 Task: Open Card Card0000000172 in  Board0000000043 in Workspace WS0000000015 in Trello. Add Member Nikrathi889@gmail.com to Card Card0000000172 in  Board0000000043 in Workspace WS0000000015 in Trello. Add Red Label titled Label0000000172 to Card Card0000000172 in  Board0000000043 in Workspace WS0000000015 in Trello. Add Checklist CL0000000172 to Card Card0000000172 in  Board0000000043 in Workspace WS0000000015 in Trello. Add Dates with Start Date as Jul 01 2023 and Due Date as Jul 31 2023 to Card Card0000000172 in  Board0000000043 in Workspace WS0000000015 in Trello
Action: Mouse moved to (464, 378)
Screenshot: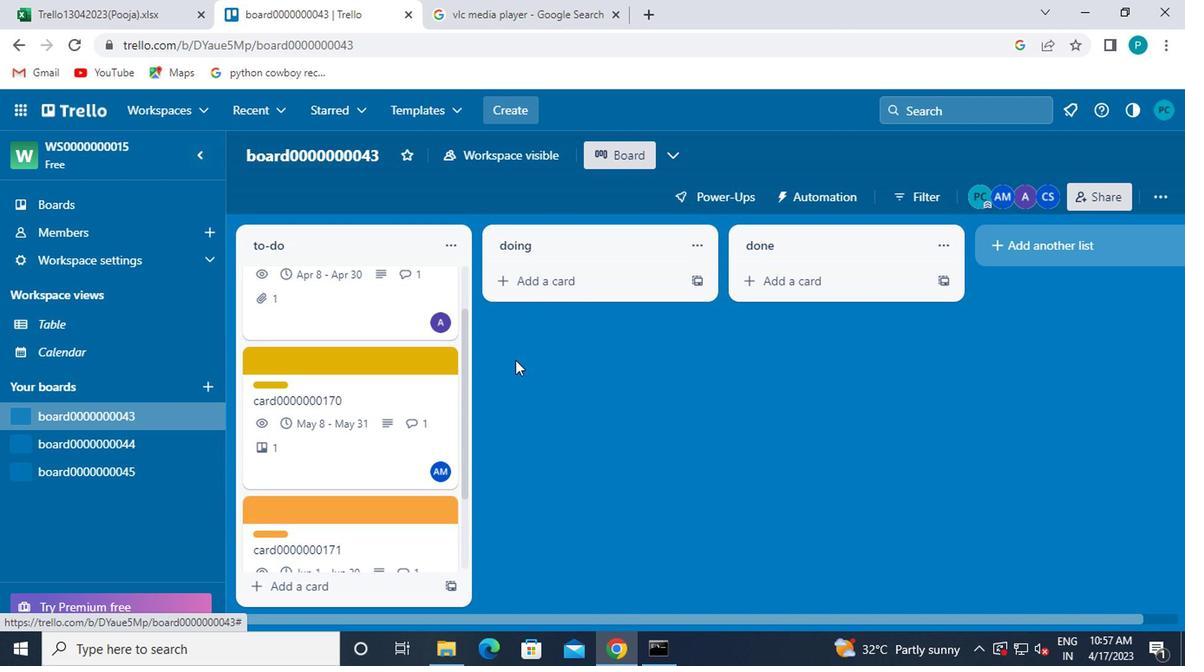 
Action: Mouse scrolled (464, 377) with delta (0, 0)
Screenshot: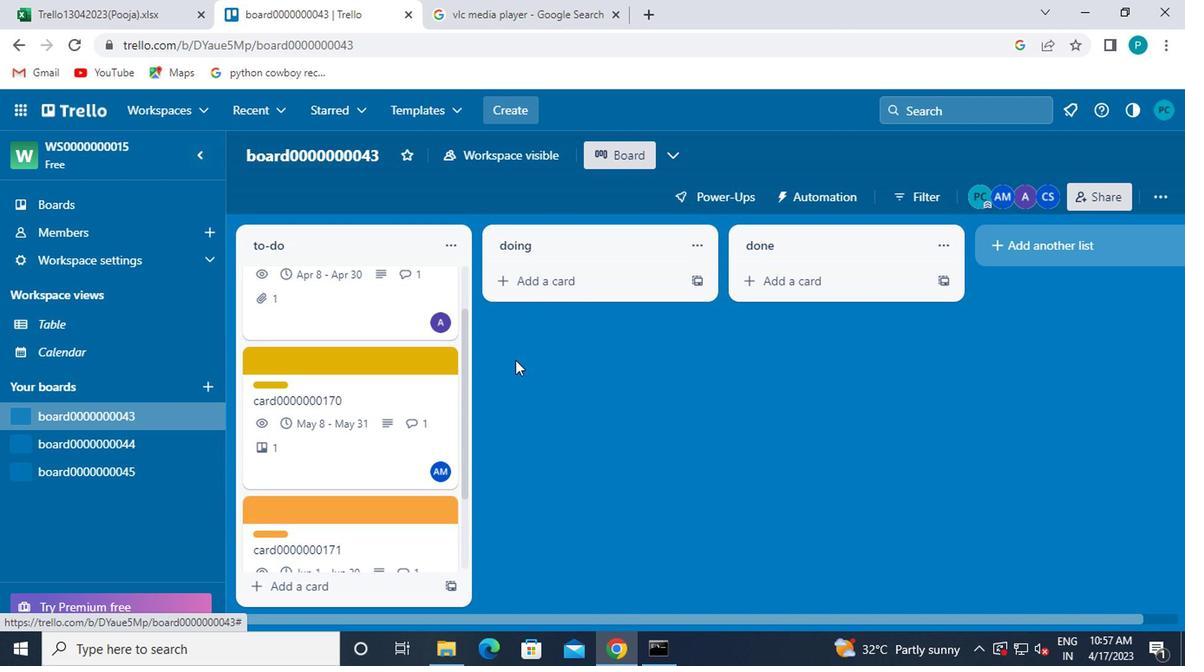 
Action: Mouse moved to (459, 378)
Screenshot: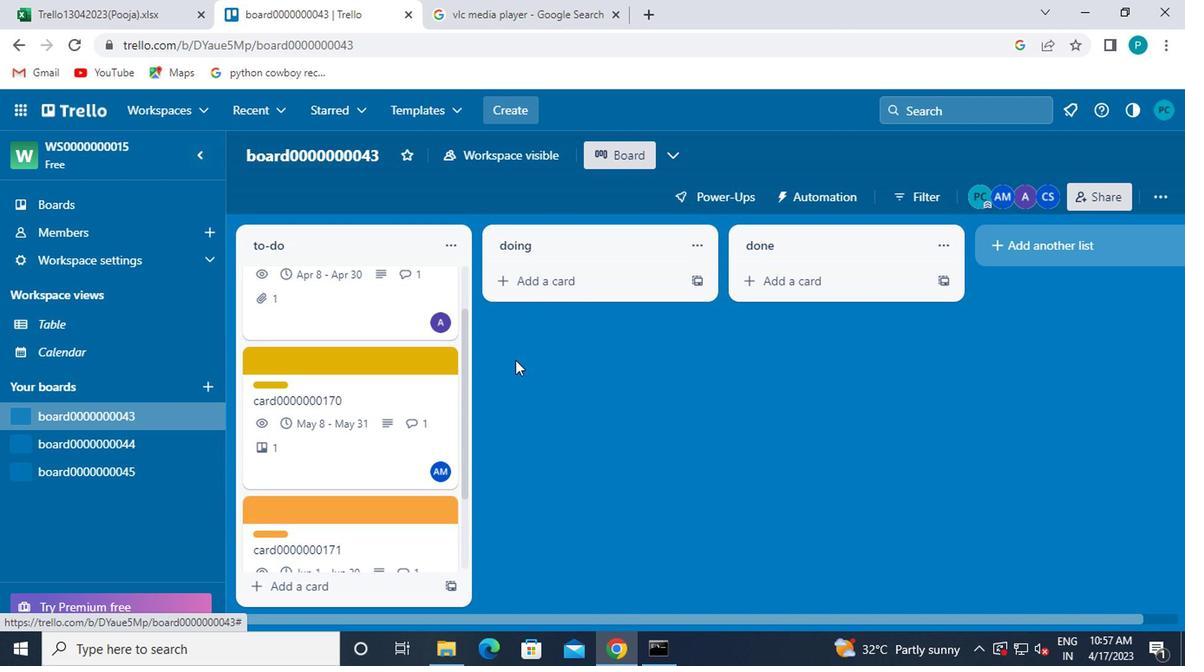 
Action: Mouse scrolled (459, 377) with delta (0, 0)
Screenshot: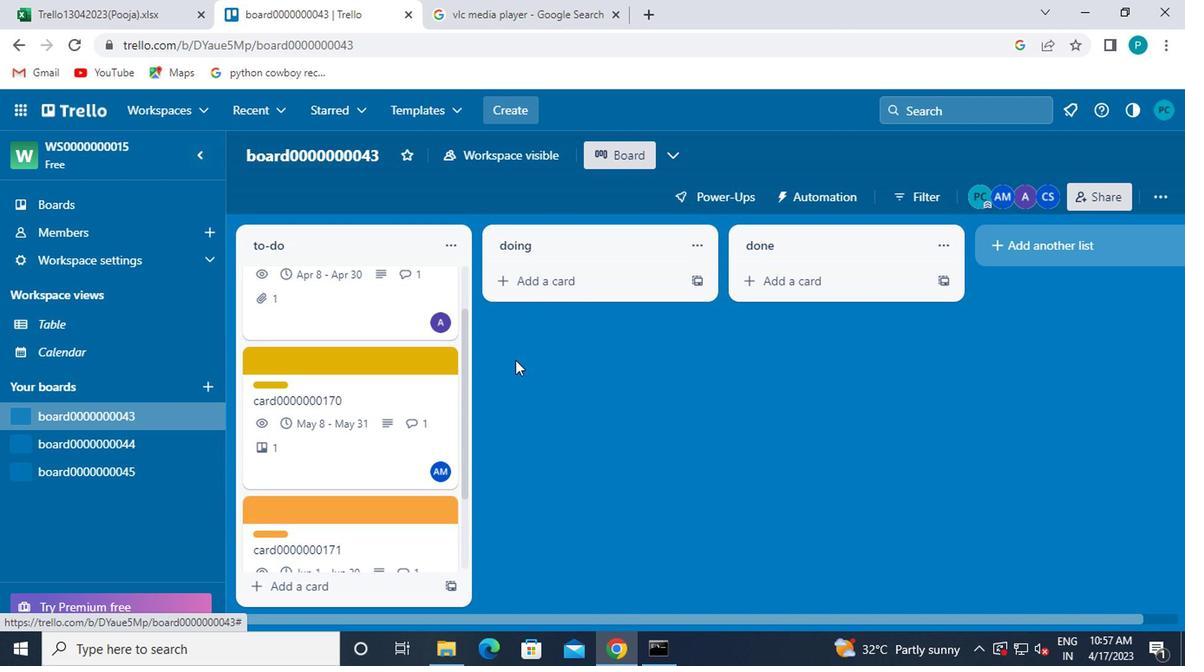 
Action: Mouse moved to (455, 380)
Screenshot: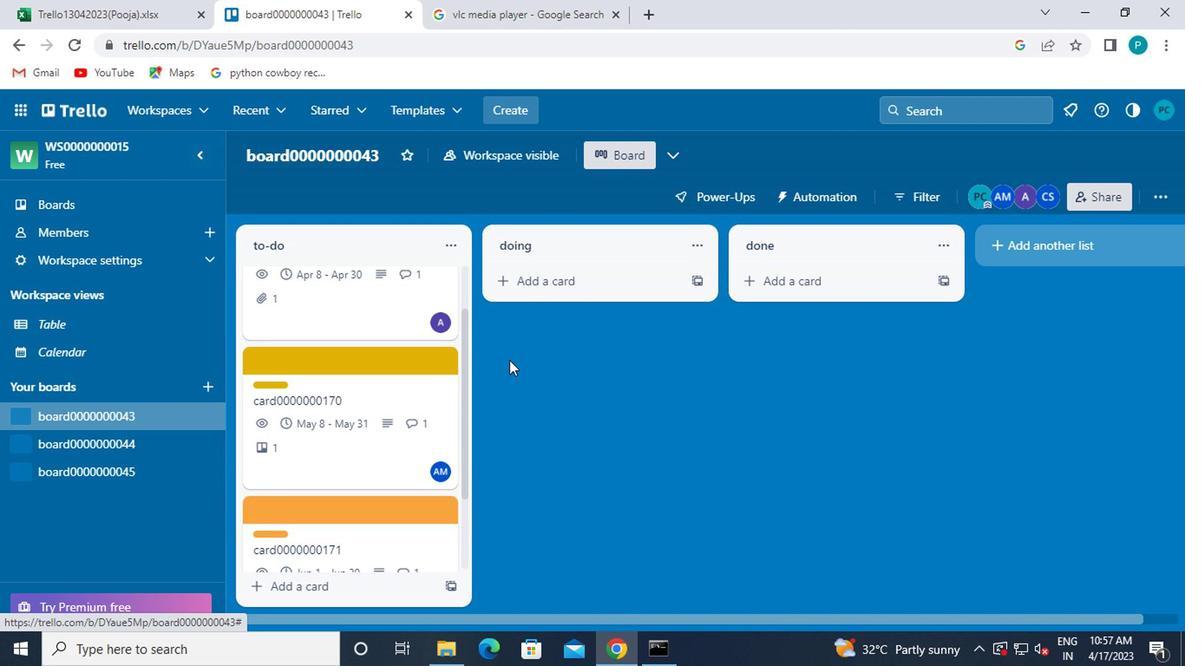 
Action: Mouse scrolled (455, 379) with delta (0, 0)
Screenshot: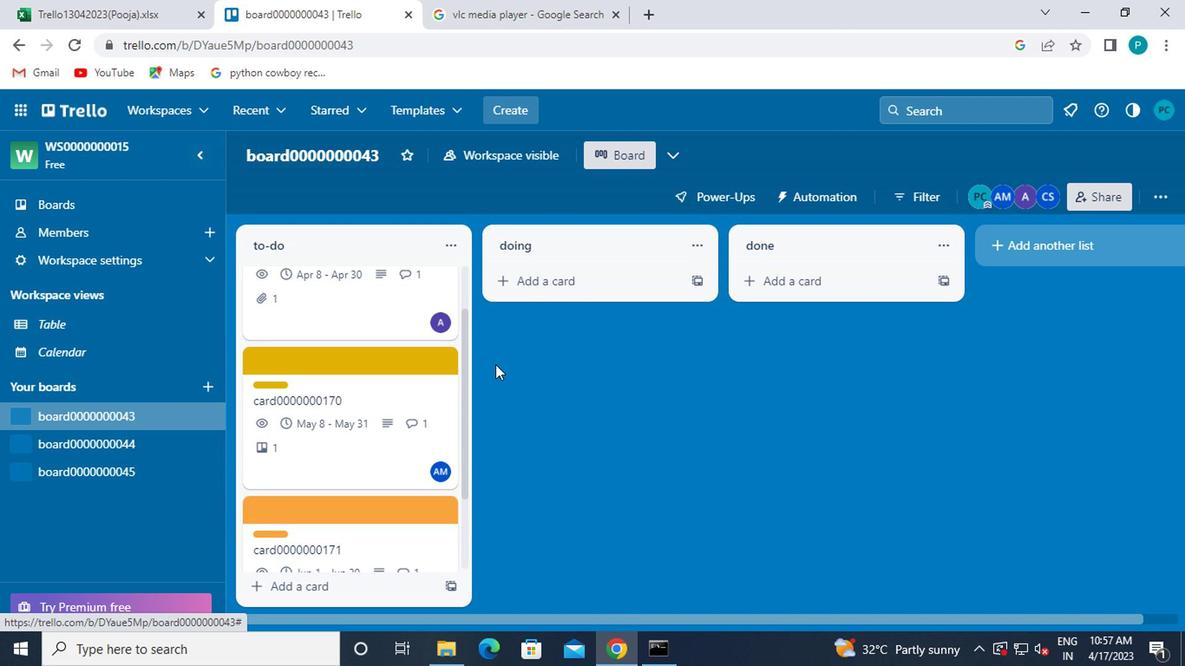 
Action: Mouse moved to (437, 404)
Screenshot: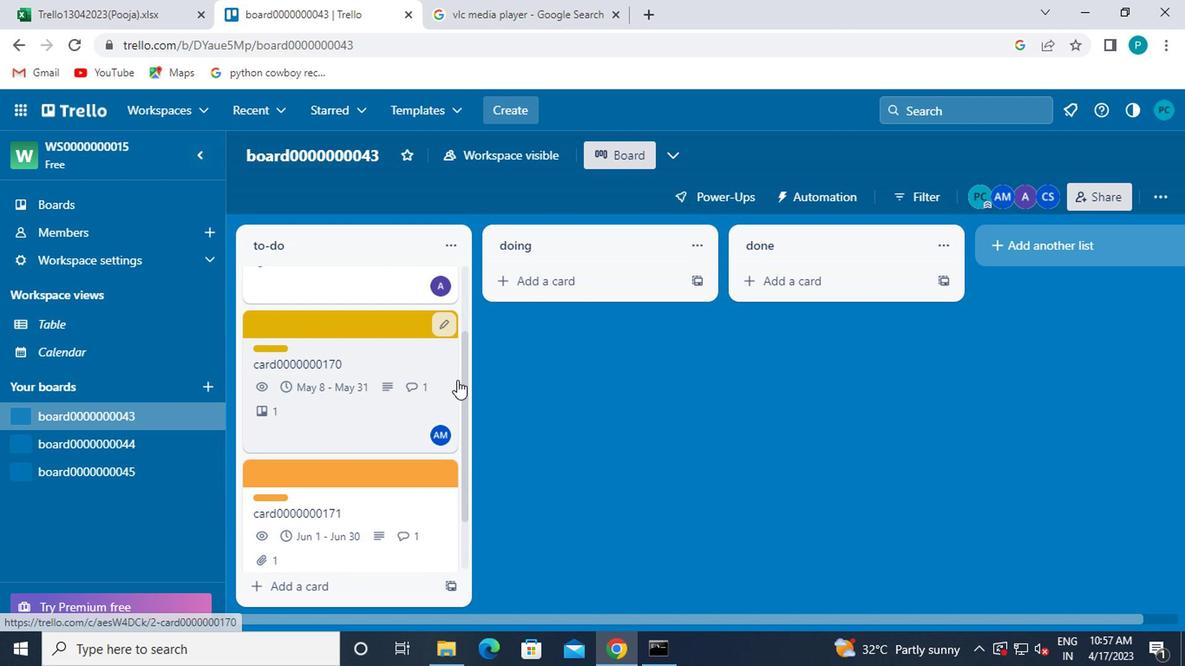 
Action: Mouse scrolled (437, 404) with delta (0, 0)
Screenshot: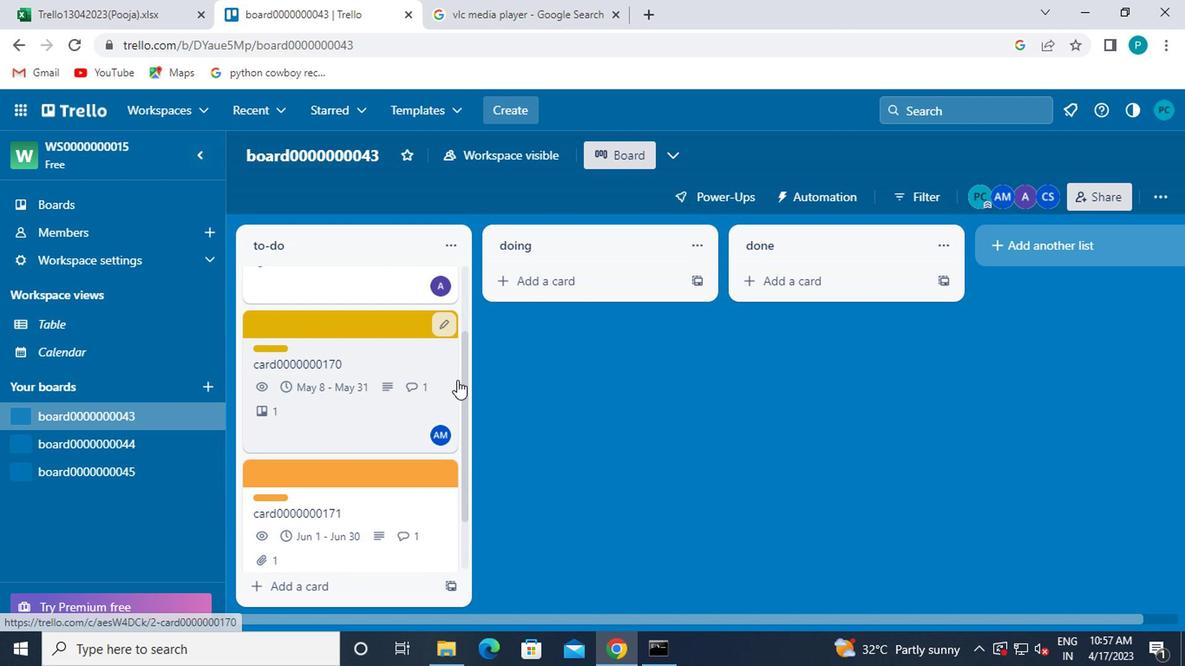 
Action: Mouse moved to (437, 405)
Screenshot: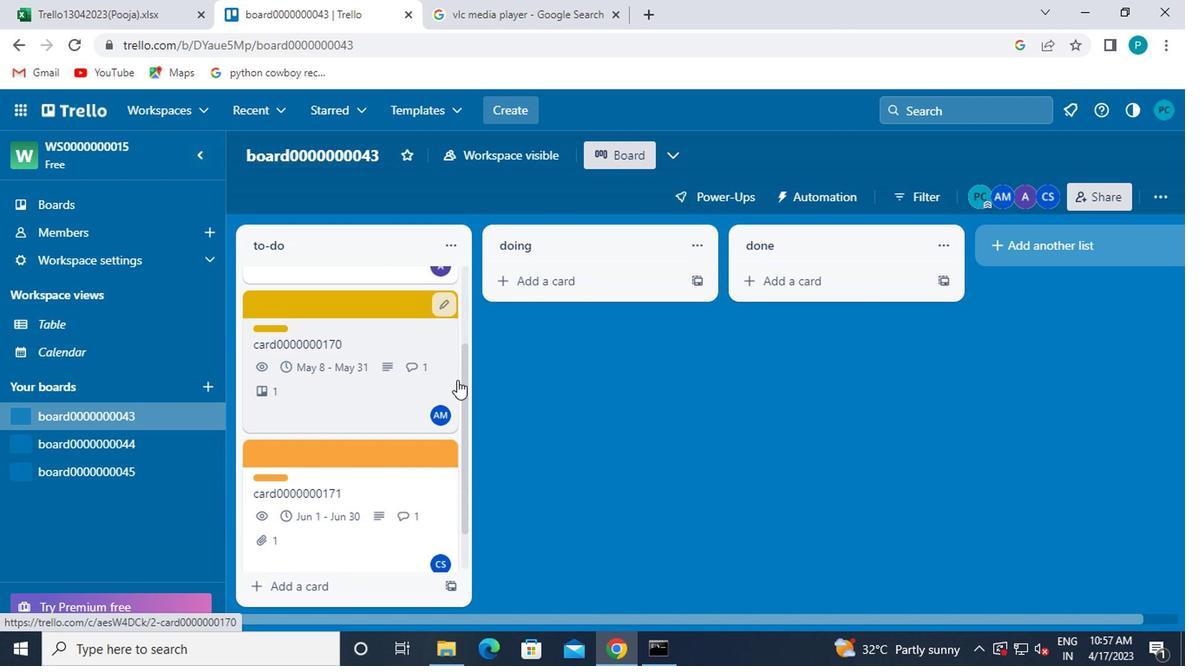 
Action: Mouse scrolled (437, 404) with delta (0, 0)
Screenshot: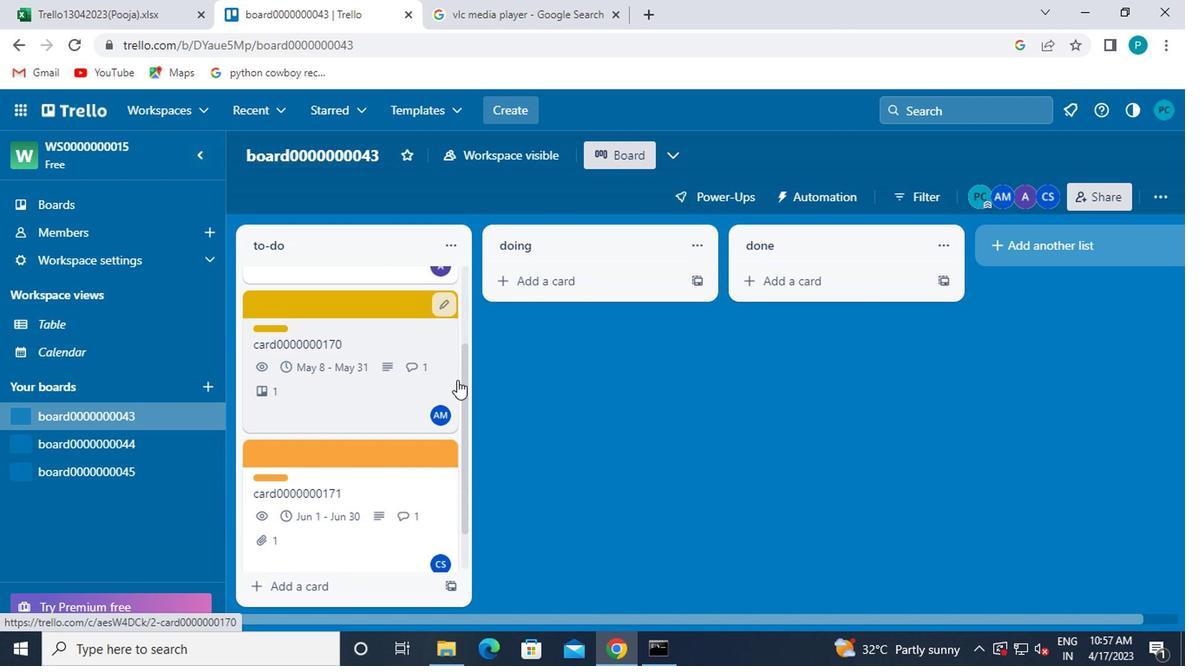 
Action: Mouse moved to (436, 405)
Screenshot: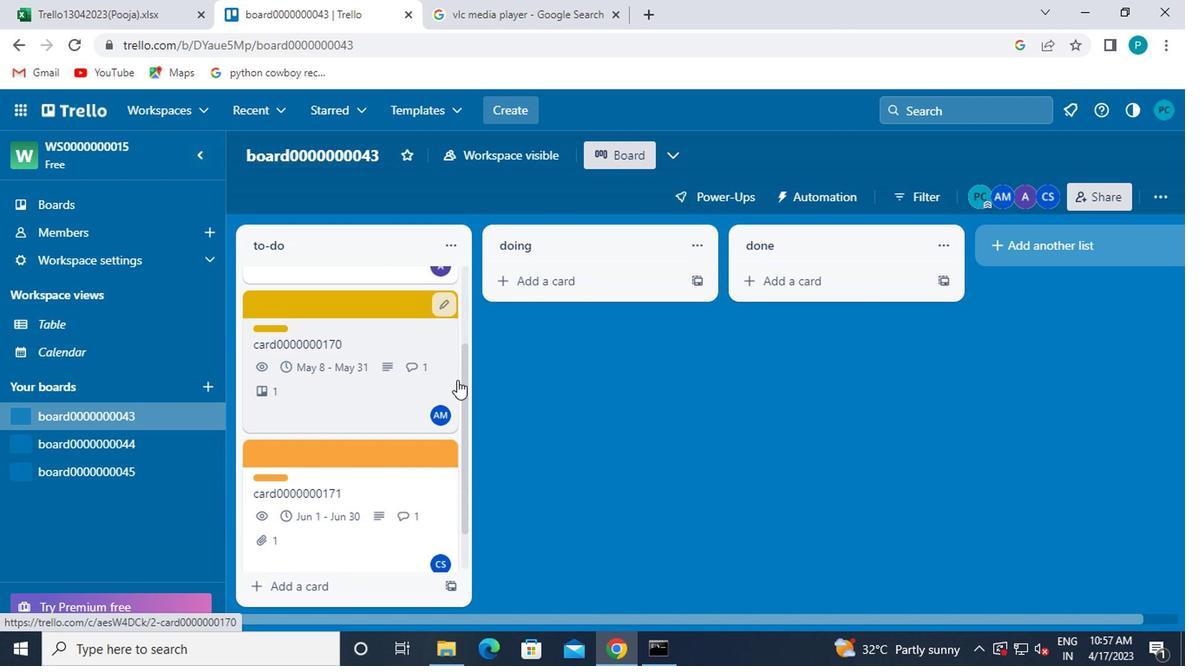 
Action: Mouse scrolled (436, 404) with delta (0, 0)
Screenshot: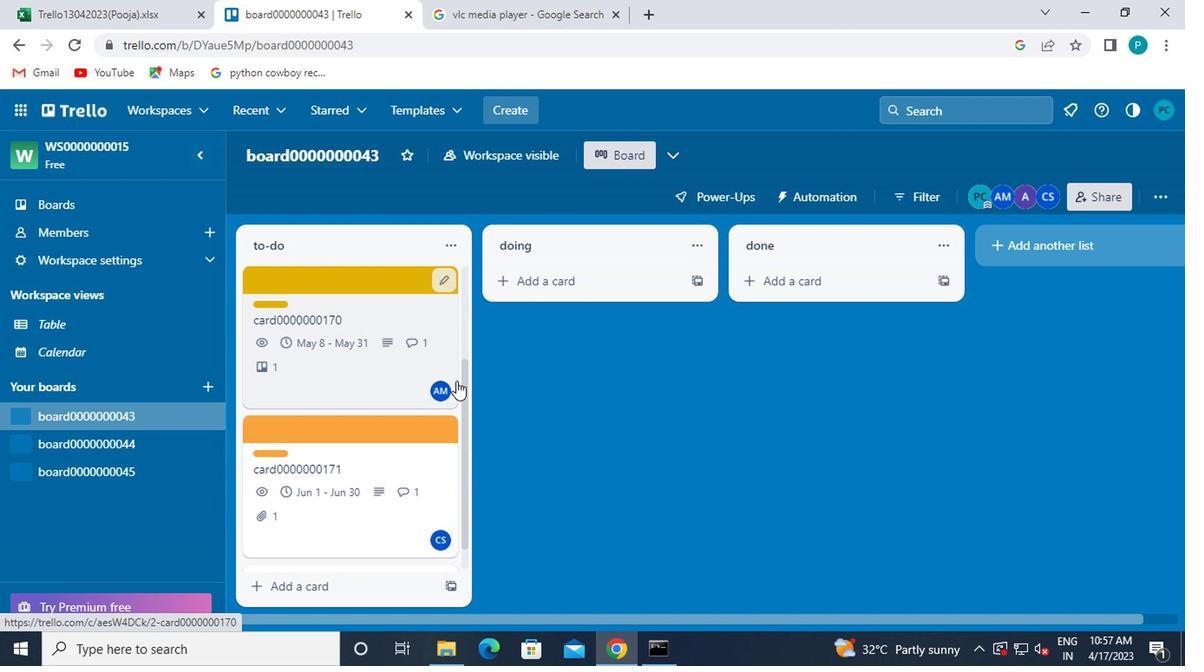 
Action: Mouse moved to (391, 461)
Screenshot: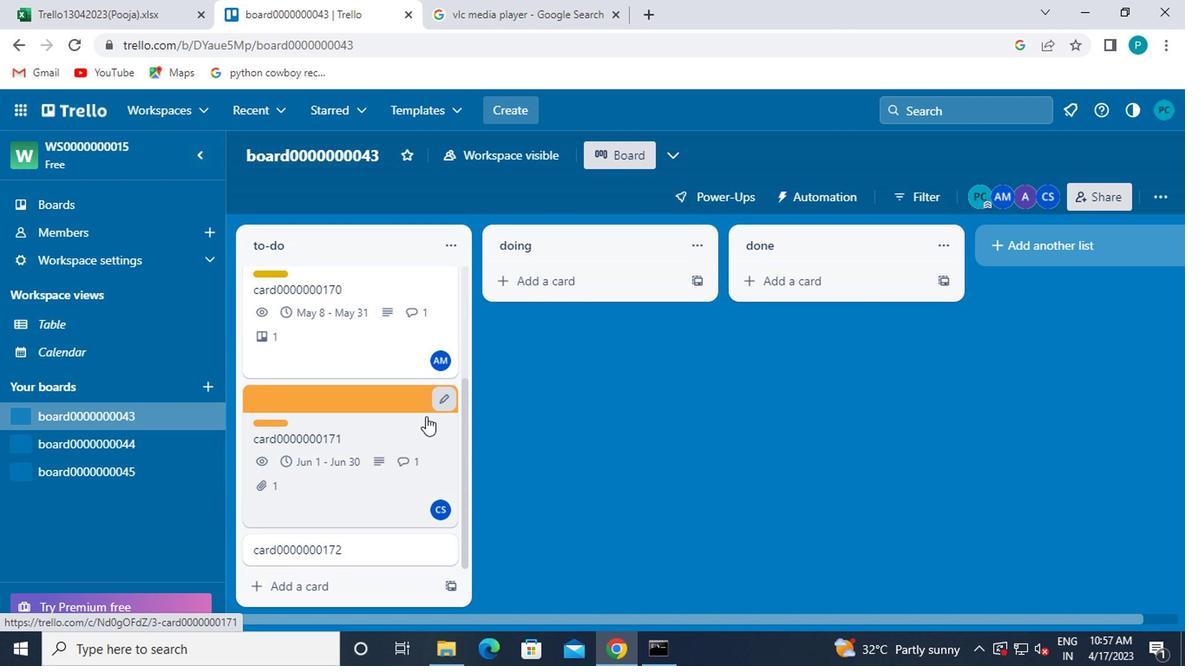 
Action: Mouse scrolled (391, 459) with delta (0, -1)
Screenshot: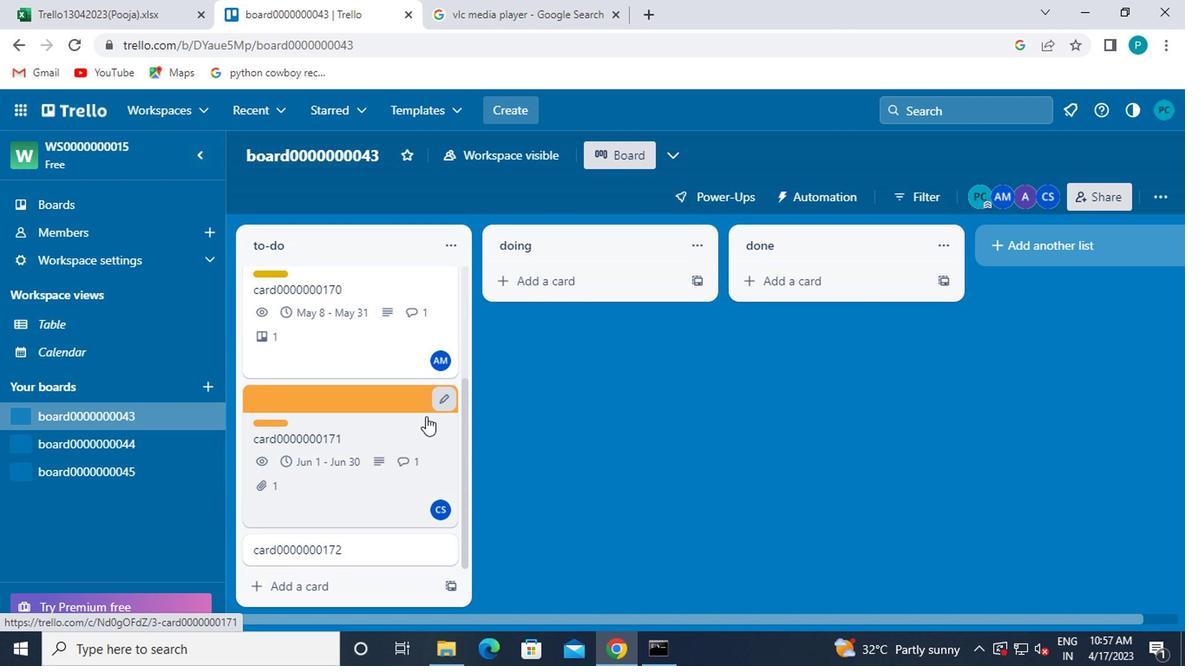 
Action: Mouse moved to (388, 463)
Screenshot: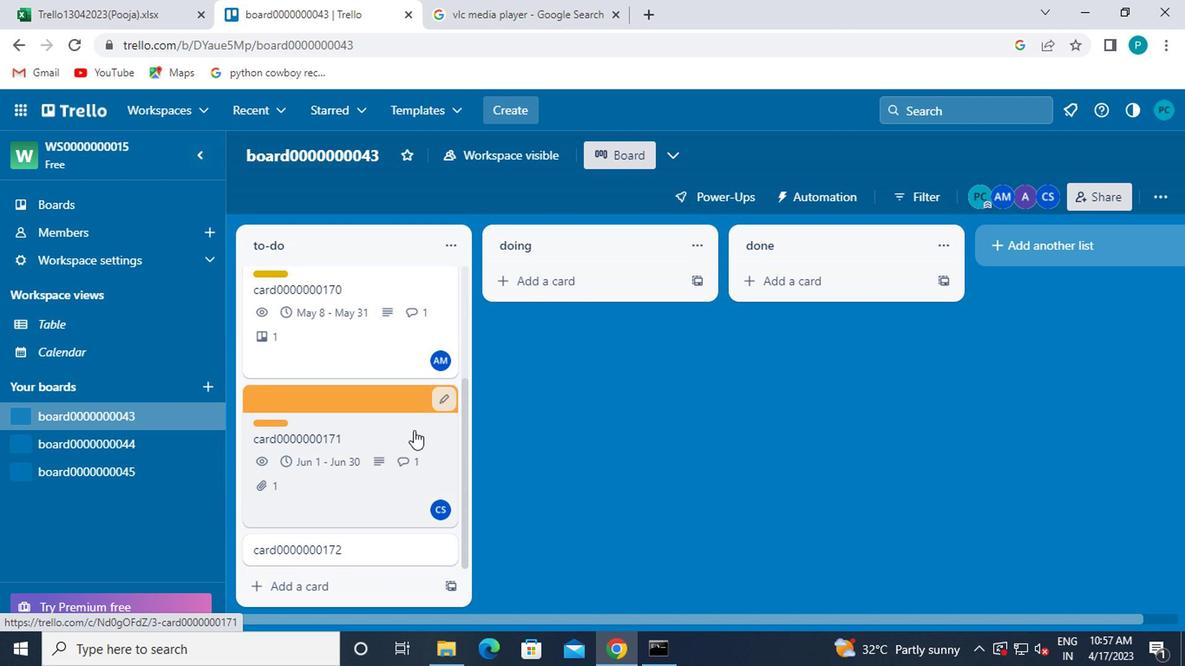
Action: Mouse scrolled (388, 462) with delta (0, -1)
Screenshot: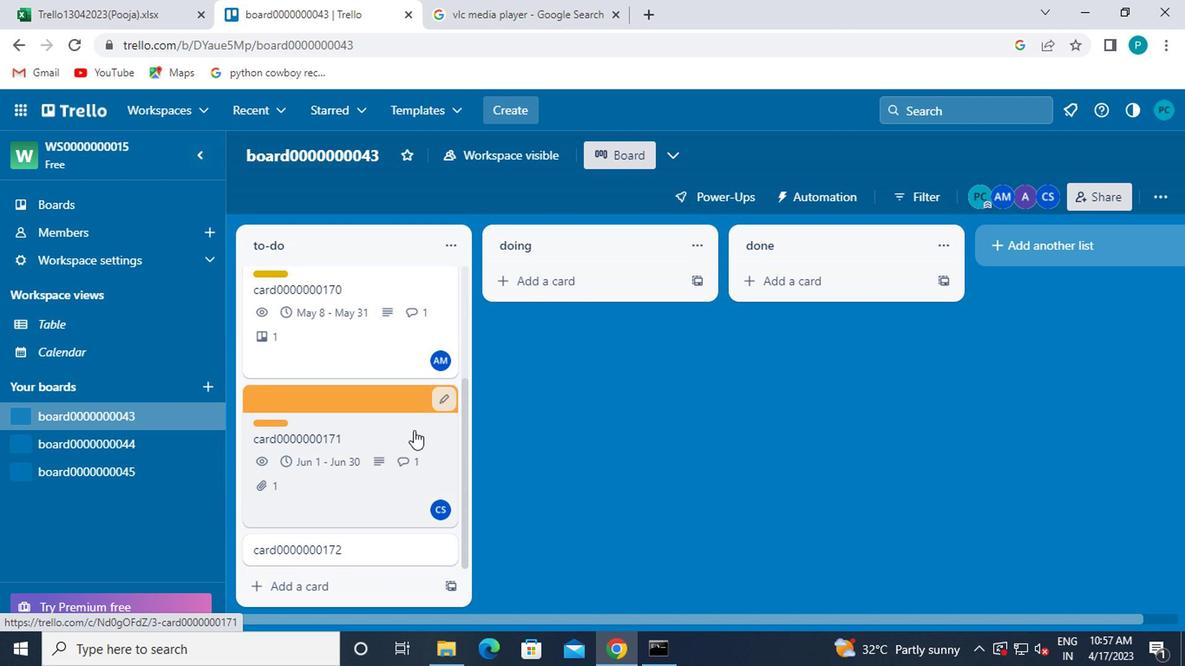 
Action: Mouse moved to (385, 465)
Screenshot: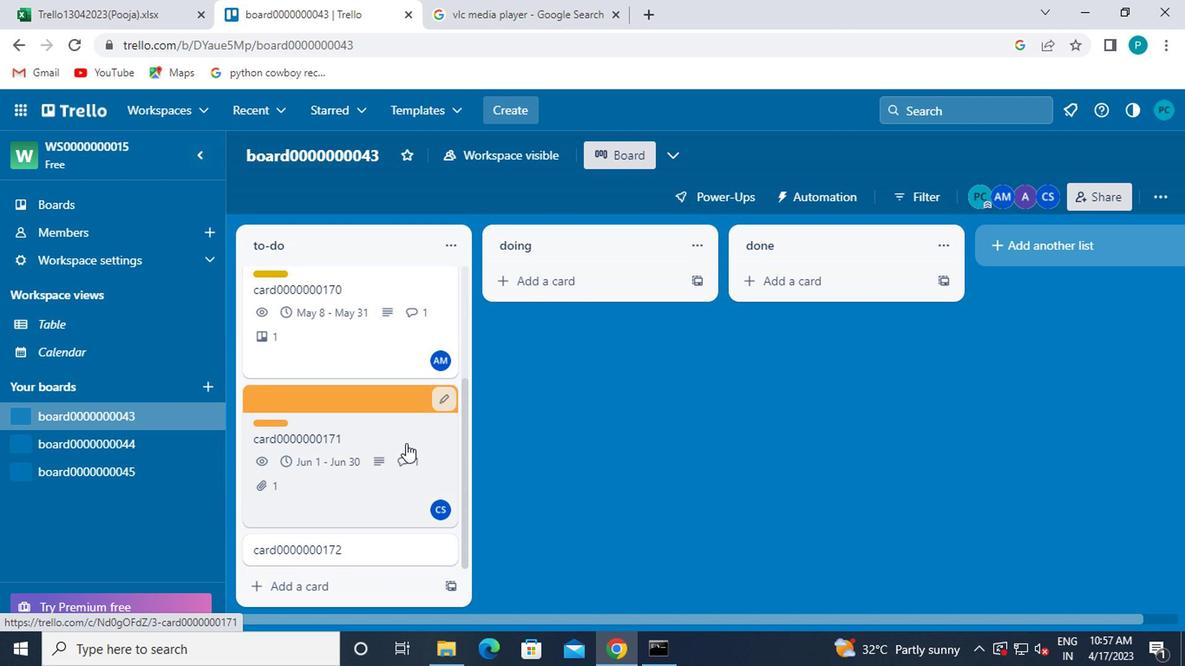 
Action: Mouse scrolled (385, 464) with delta (0, -1)
Screenshot: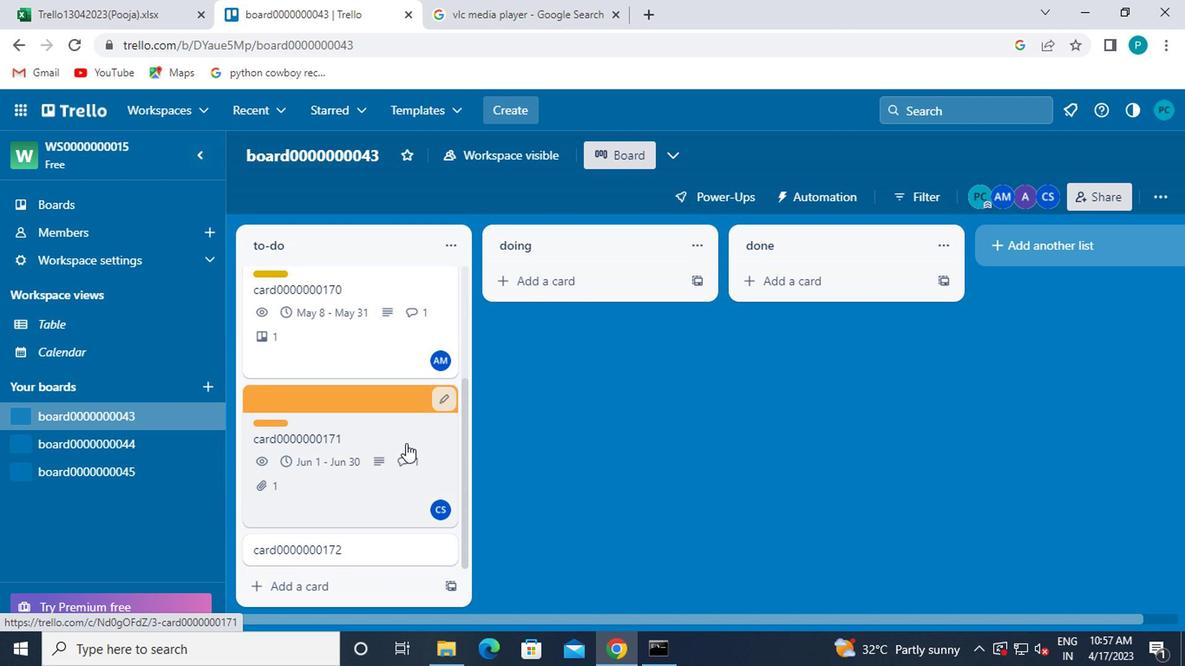 
Action: Mouse moved to (370, 489)
Screenshot: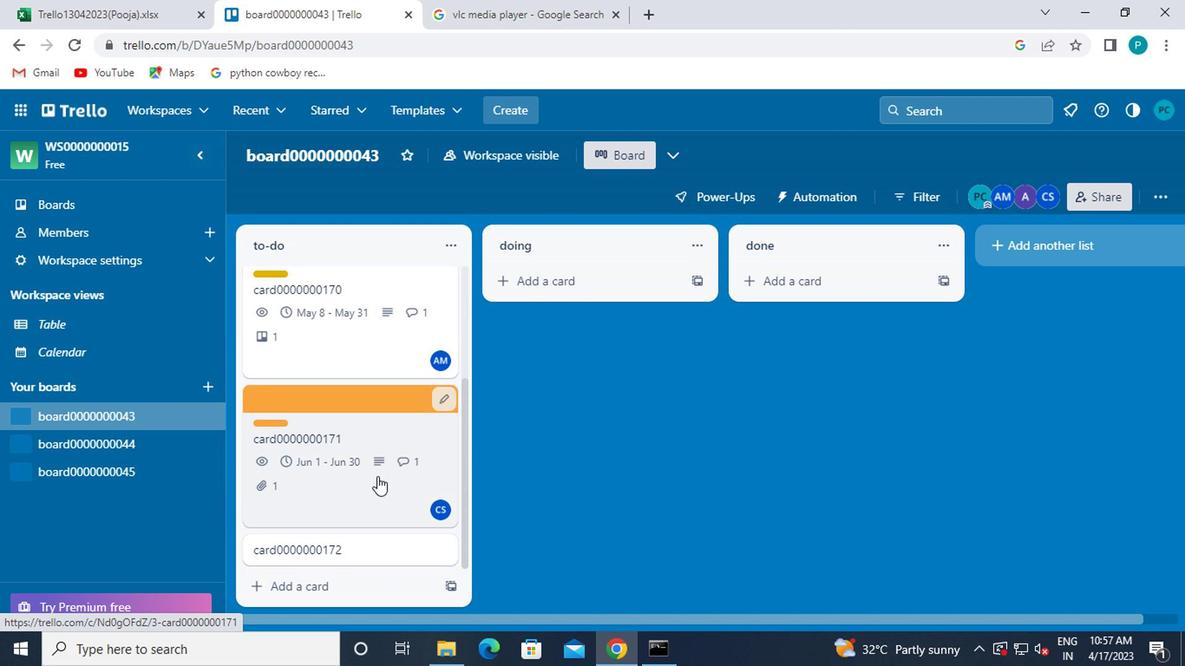
Action: Mouse scrolled (370, 488) with delta (0, 0)
Screenshot: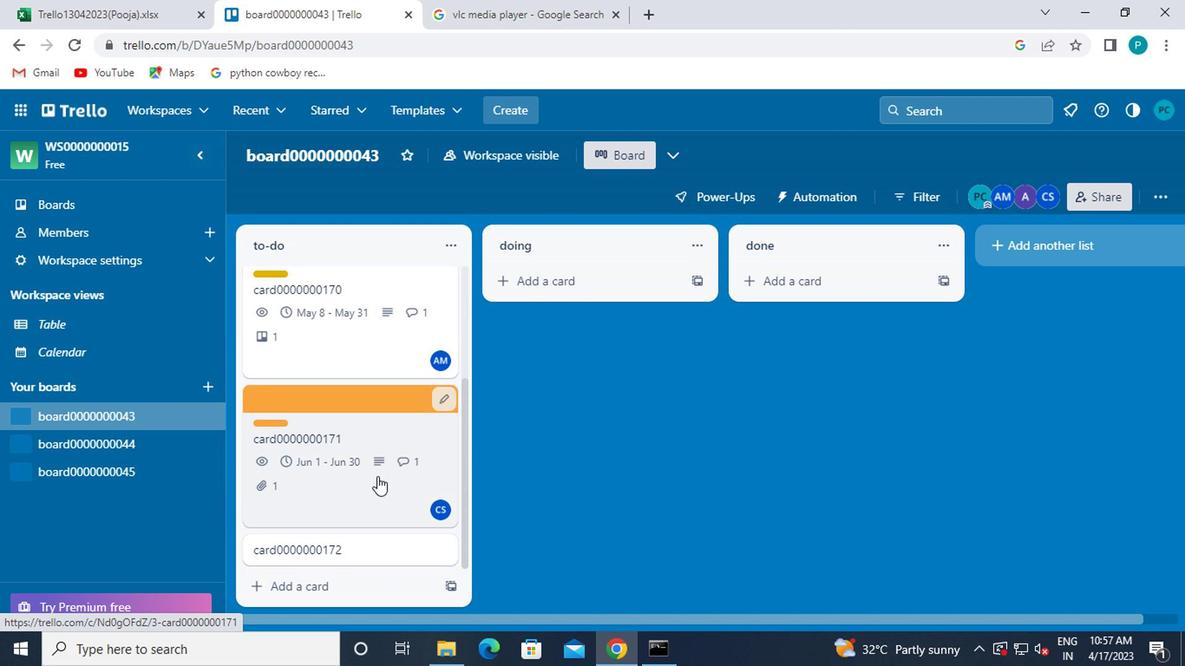 
Action: Mouse moved to (369, 491)
Screenshot: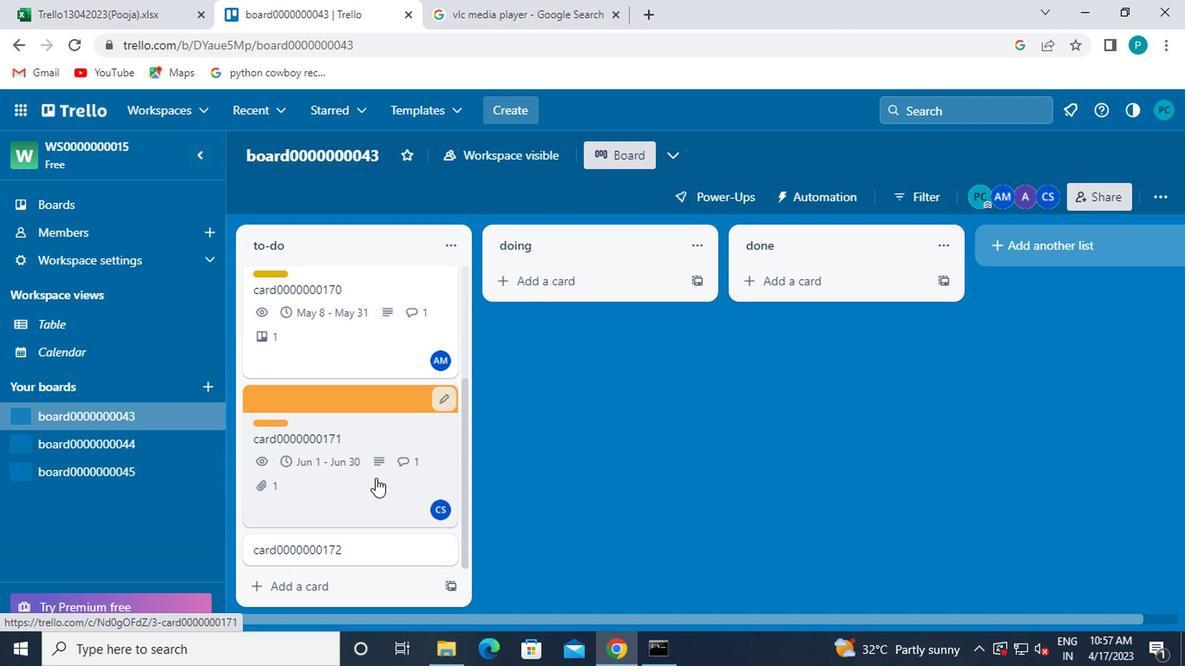 
Action: Mouse scrolled (369, 490) with delta (0, 0)
Screenshot: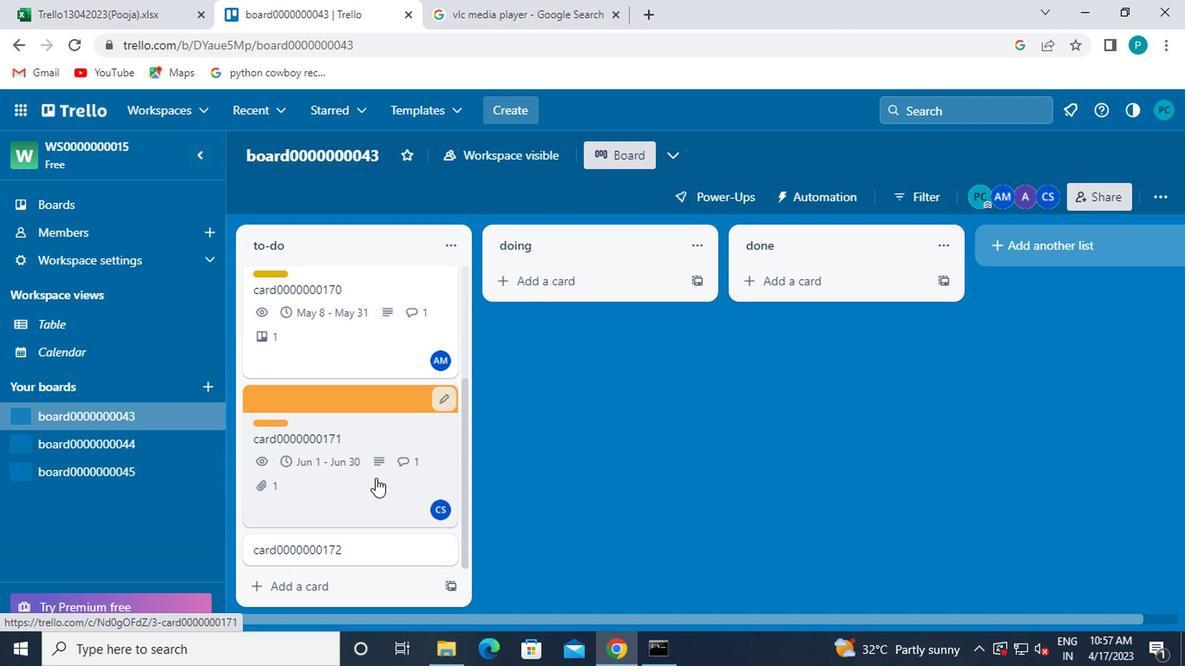 
Action: Mouse moved to (364, 545)
Screenshot: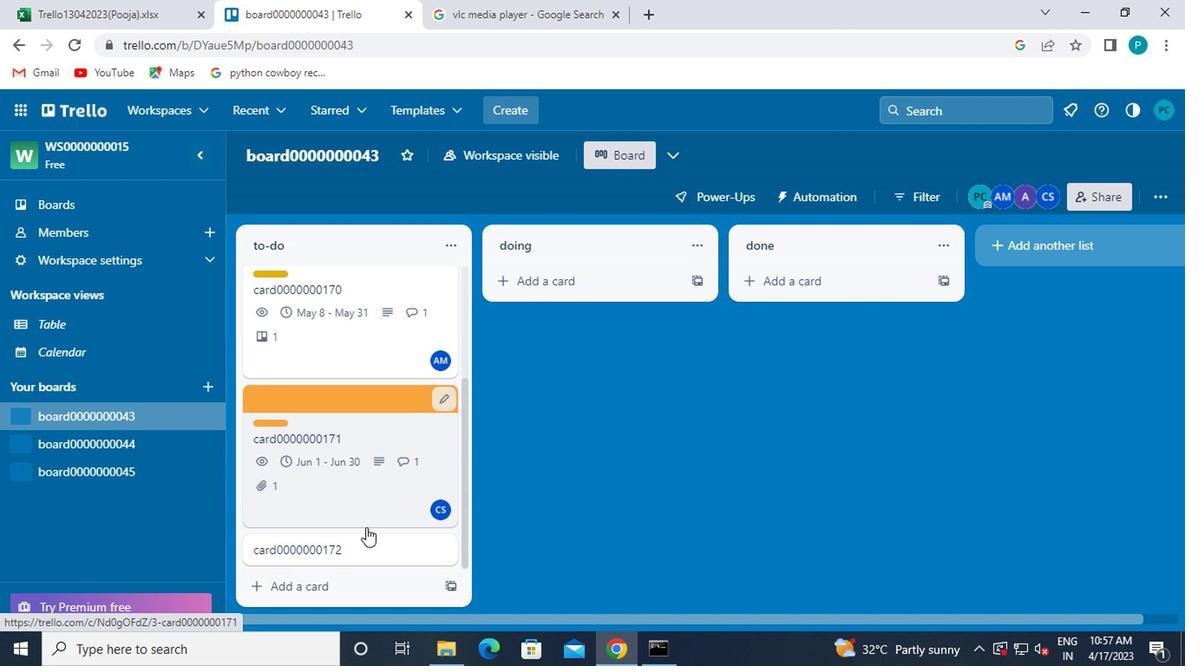 
Action: Mouse pressed left at (364, 545)
Screenshot: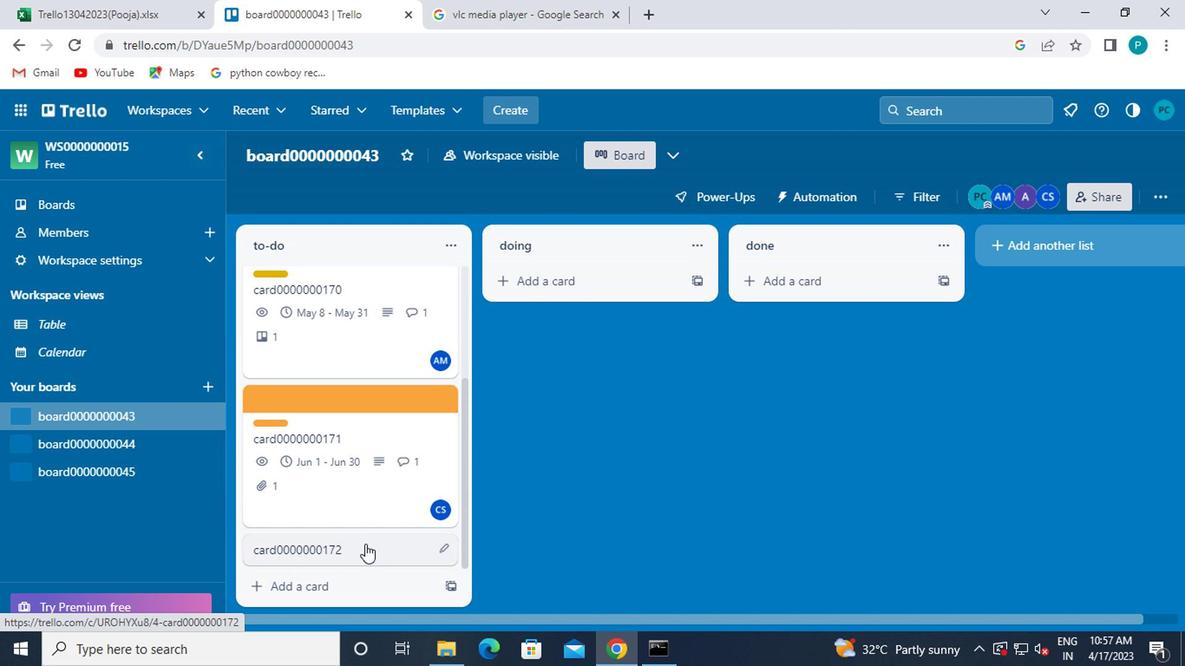 
Action: Mouse moved to (802, 301)
Screenshot: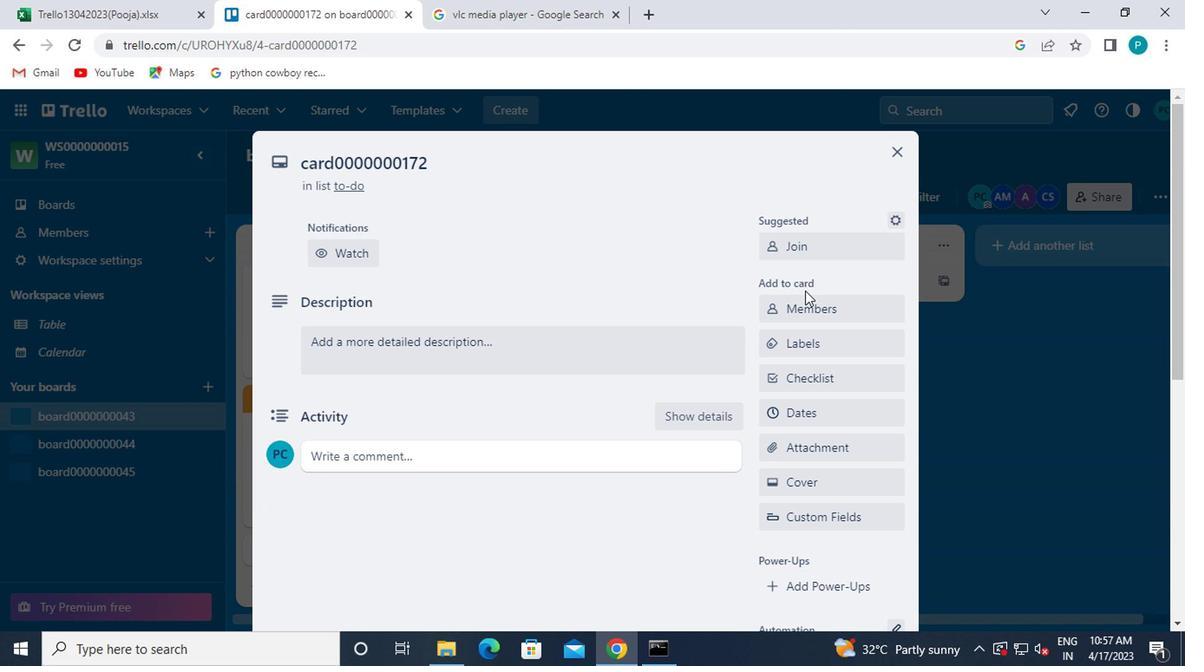 
Action: Mouse pressed left at (802, 301)
Screenshot: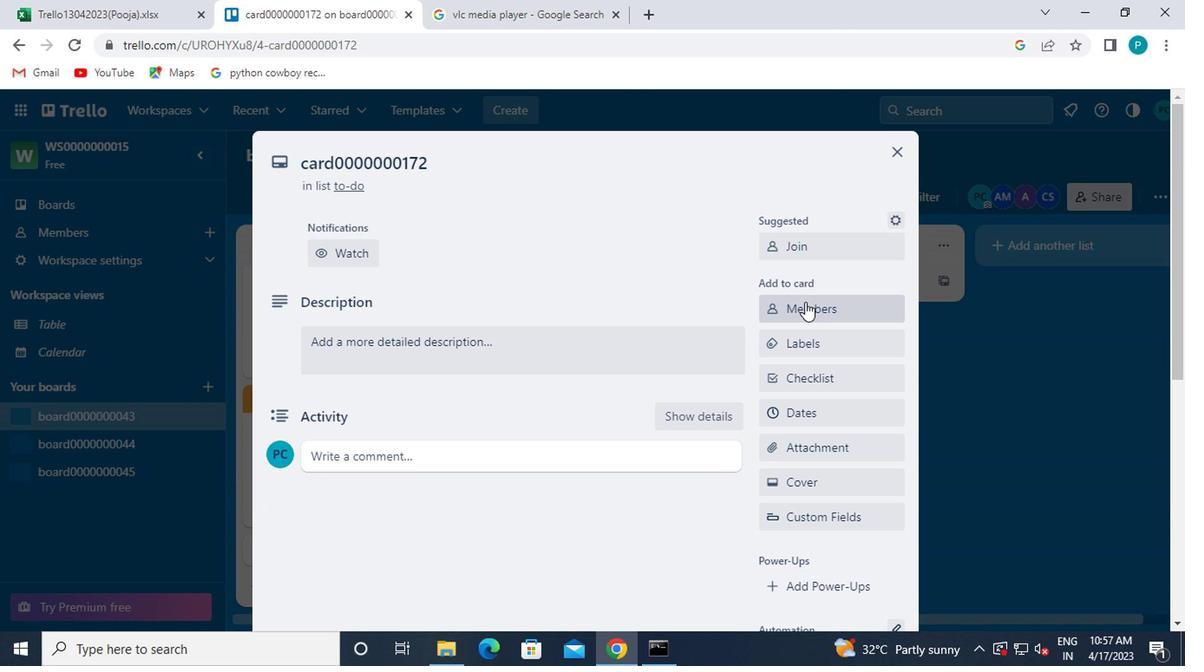
Action: Mouse moved to (799, 187)
Screenshot: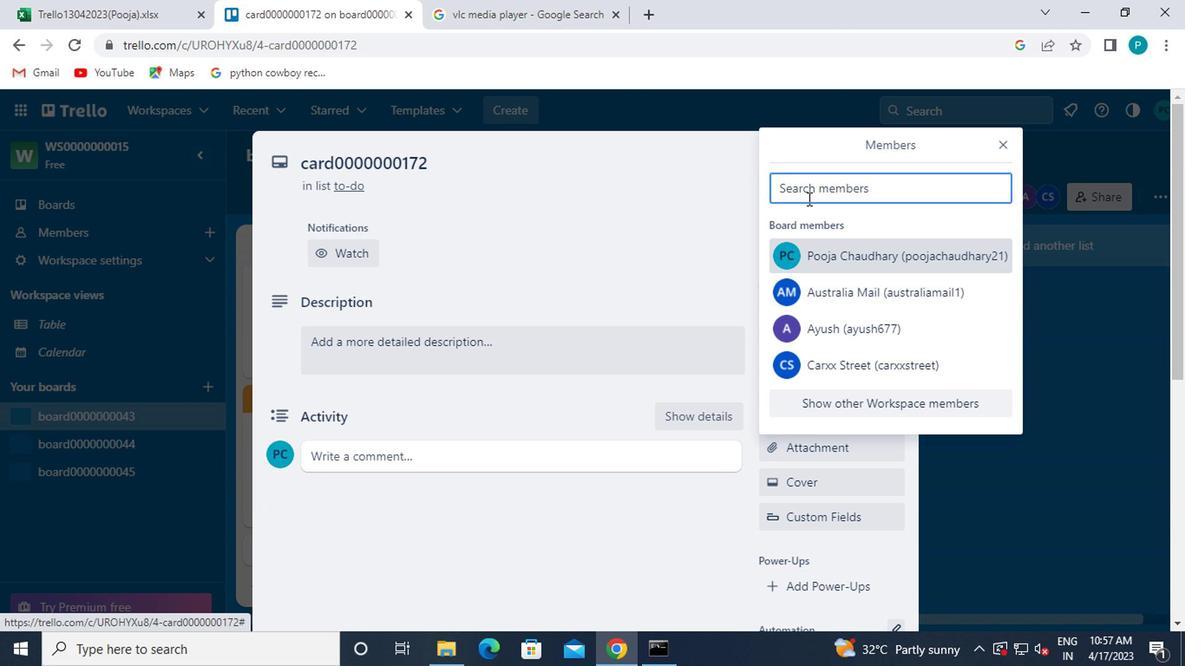 
Action: Mouse pressed left at (799, 187)
Screenshot: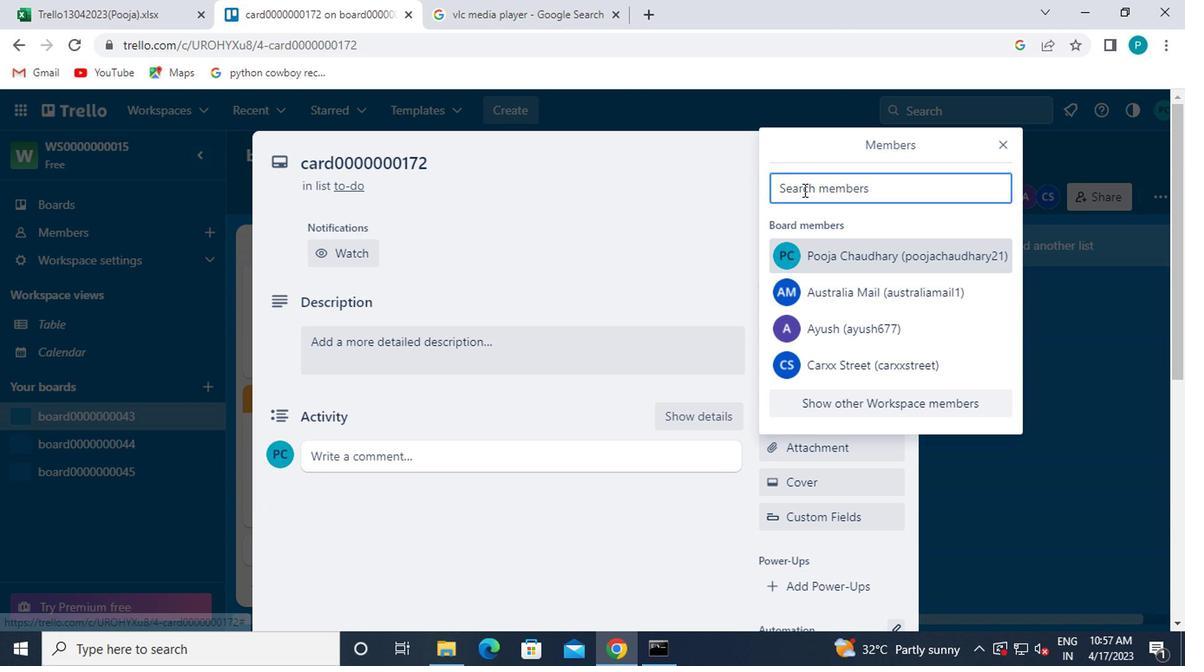
Action: Key pressed nikrathi899<Key.shift>@GMAIL.COM
Screenshot: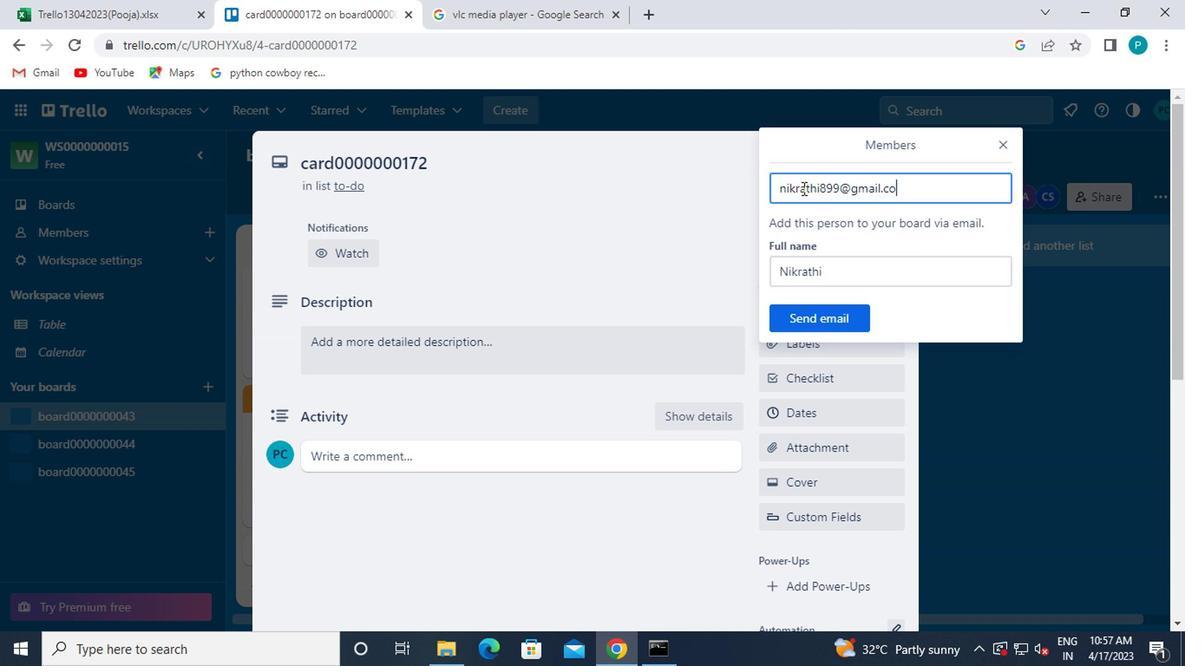
Action: Mouse moved to (825, 320)
Screenshot: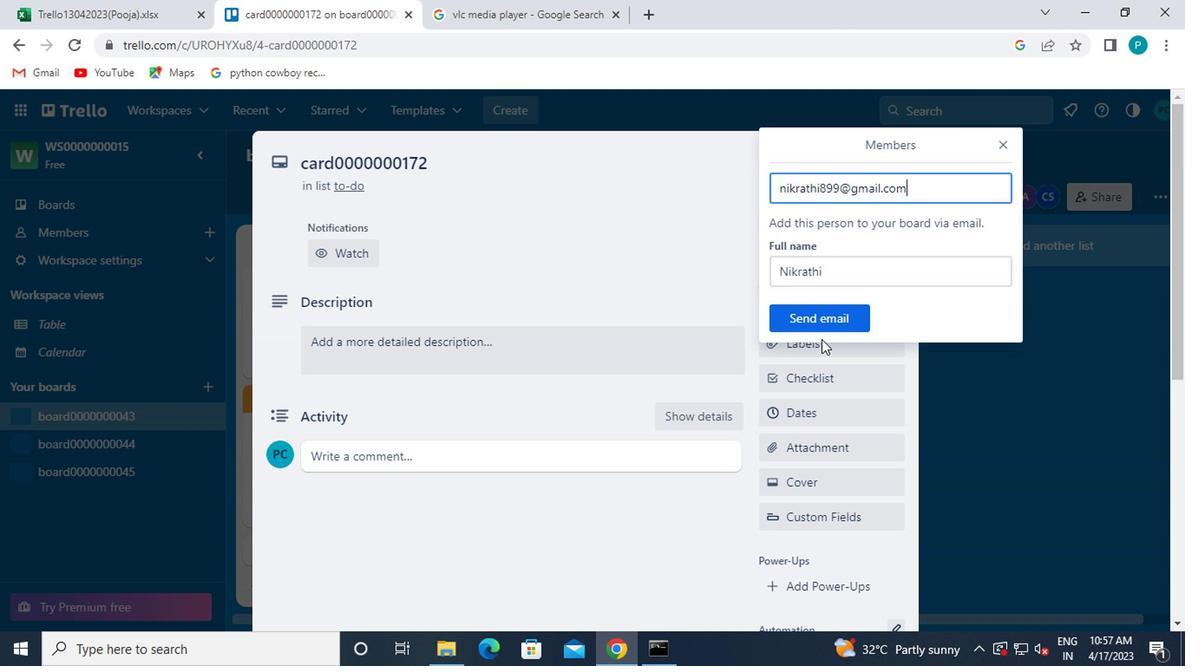 
Action: Mouse pressed left at (825, 320)
Screenshot: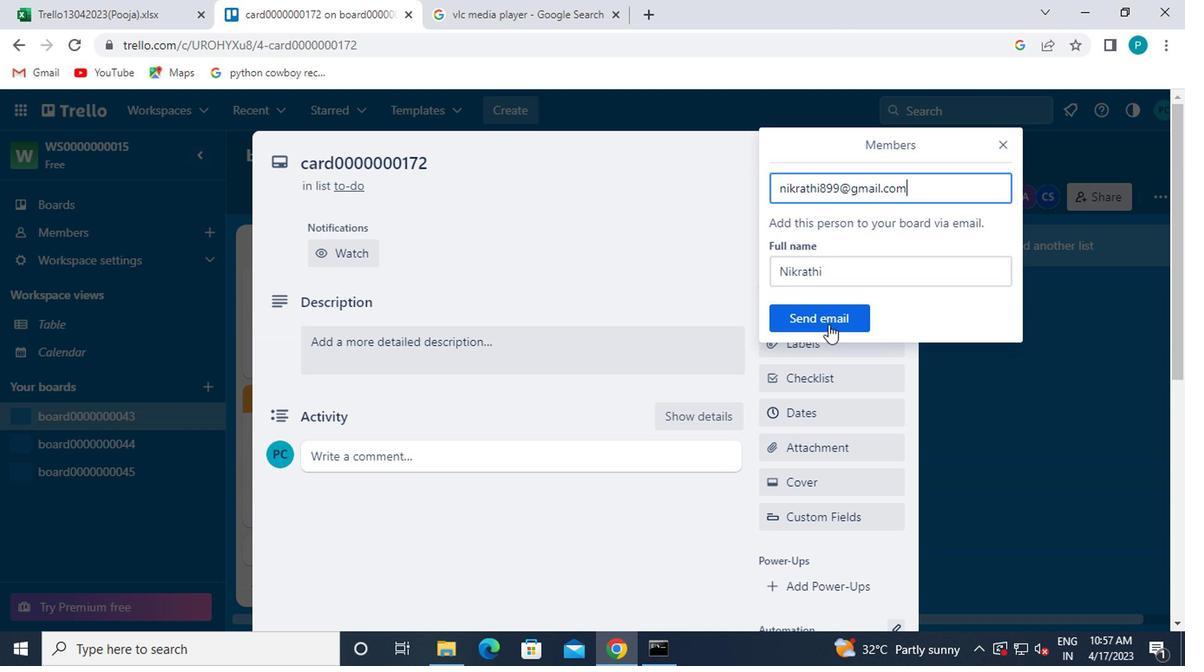 
Action: Mouse moved to (859, 352)
Screenshot: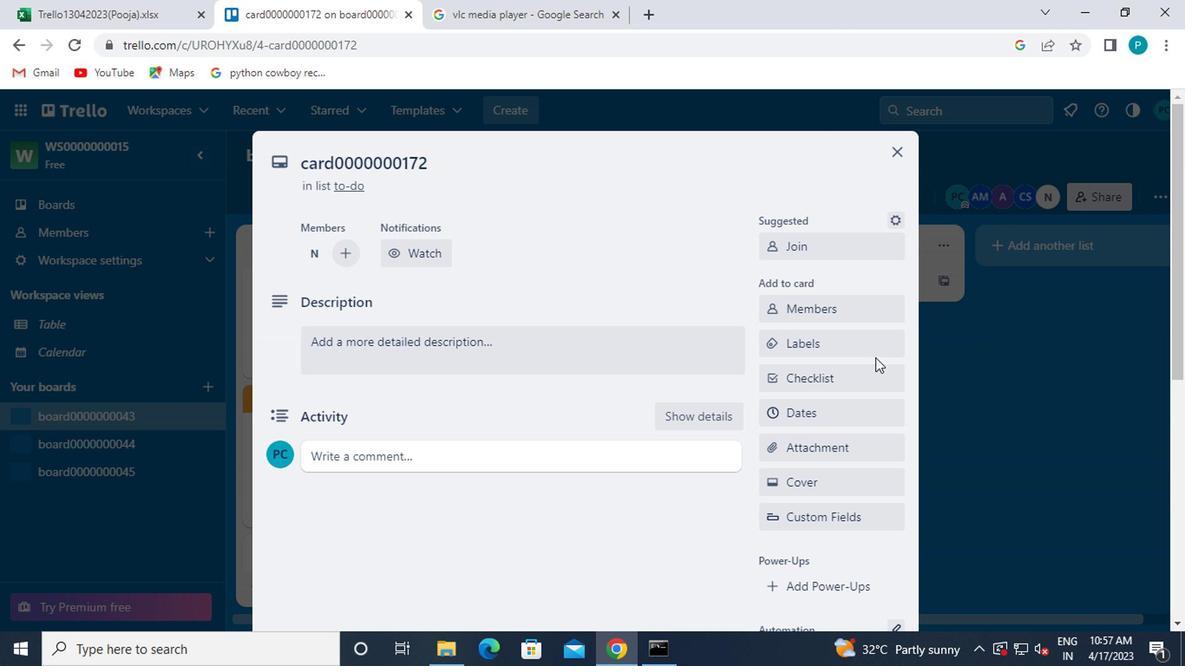 
Action: Mouse pressed left at (859, 352)
Screenshot: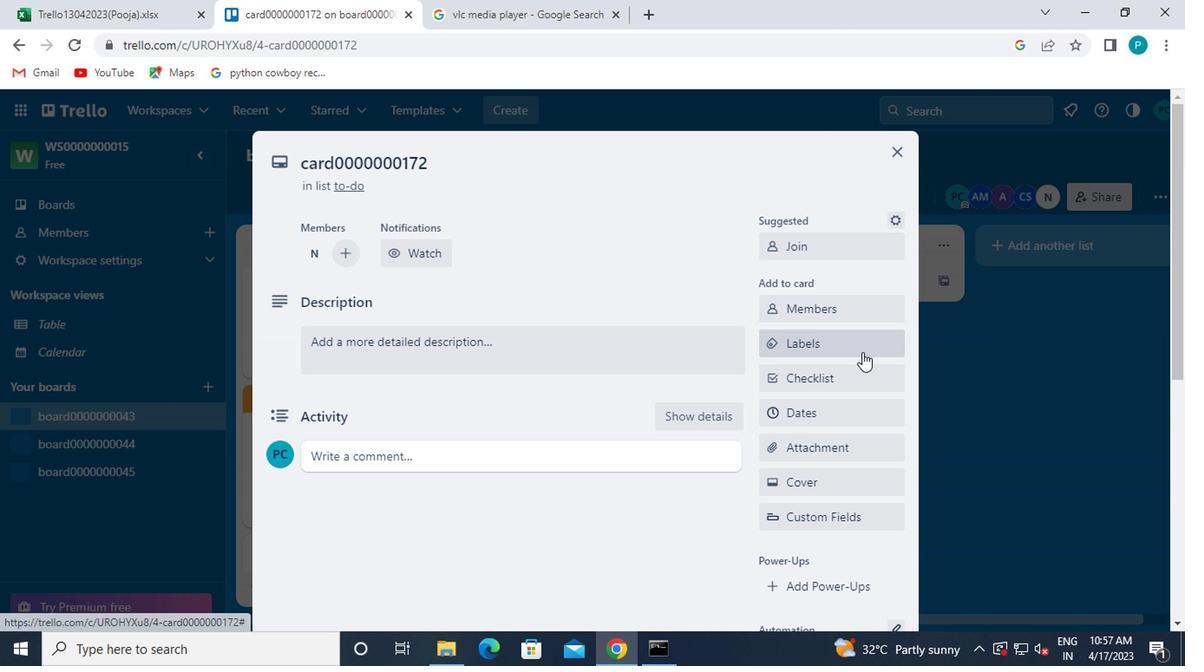 
Action: Mouse moved to (909, 553)
Screenshot: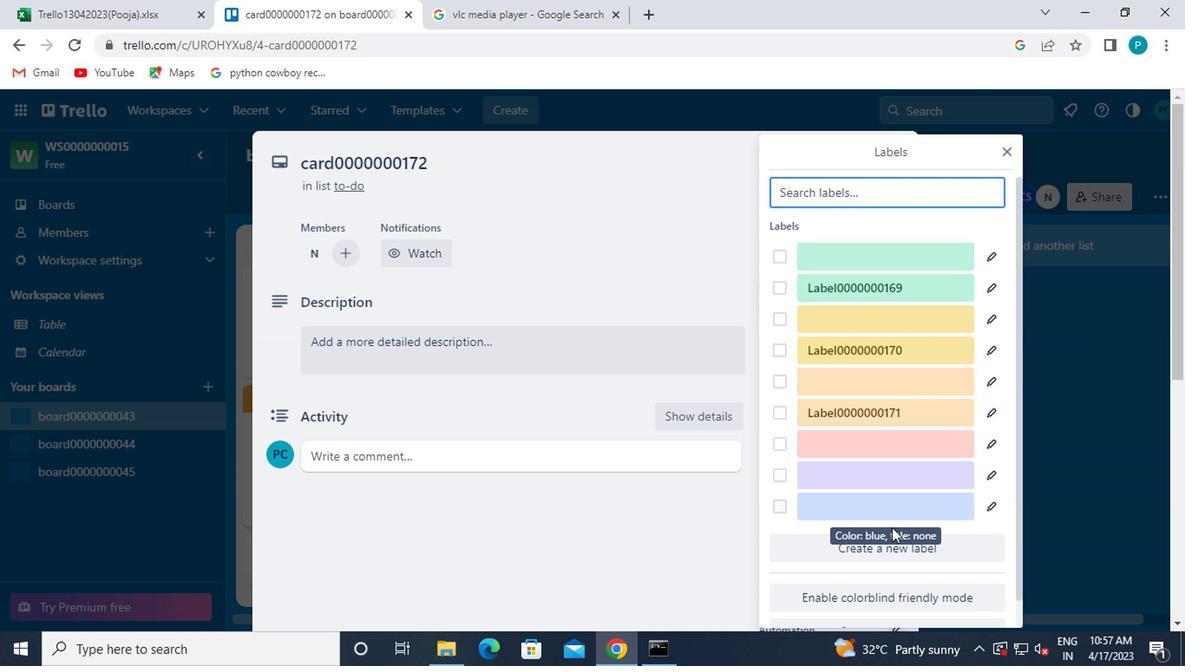 
Action: Mouse pressed left at (909, 553)
Screenshot: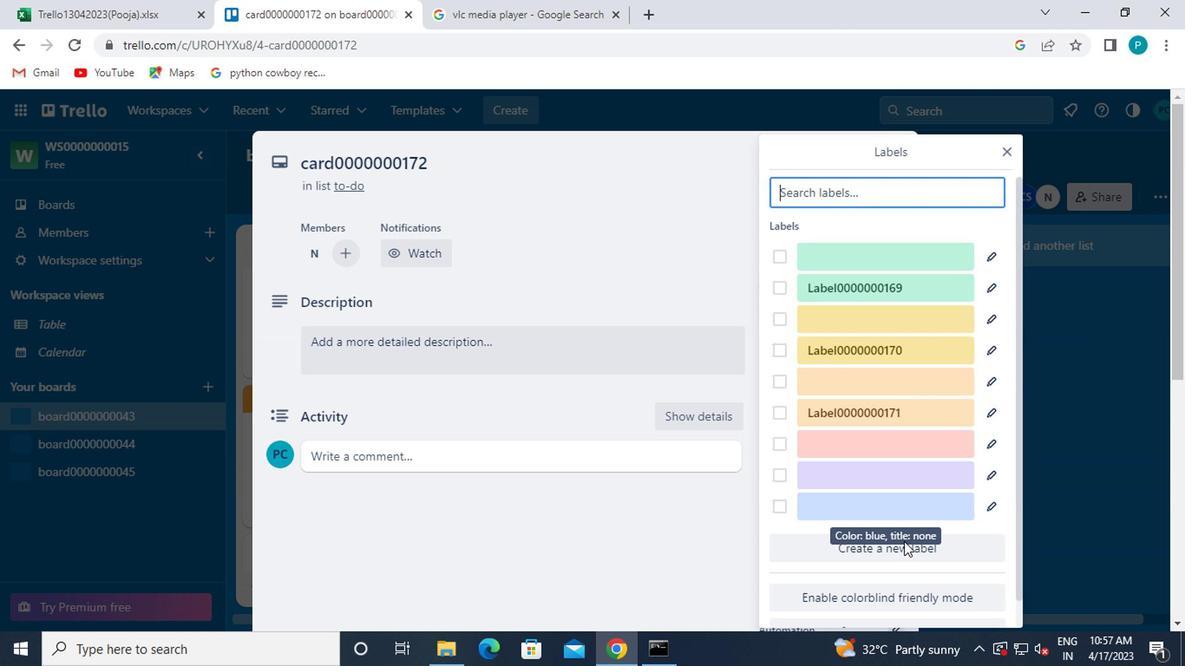 
Action: Mouse moved to (928, 403)
Screenshot: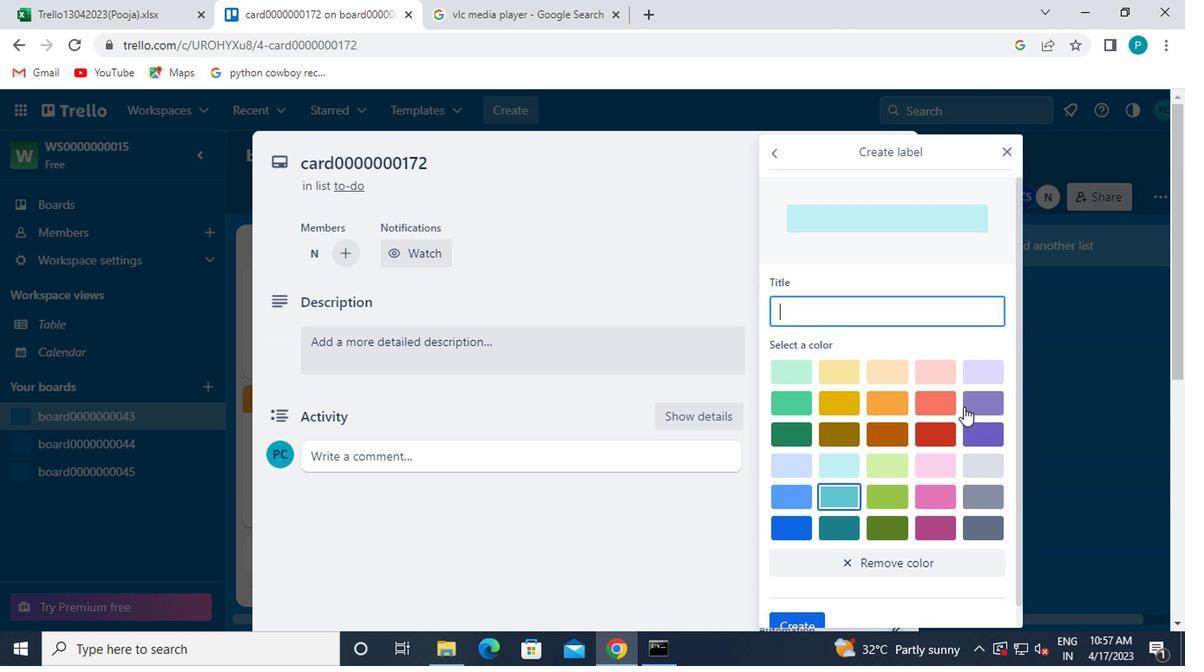 
Action: Mouse pressed left at (928, 403)
Screenshot: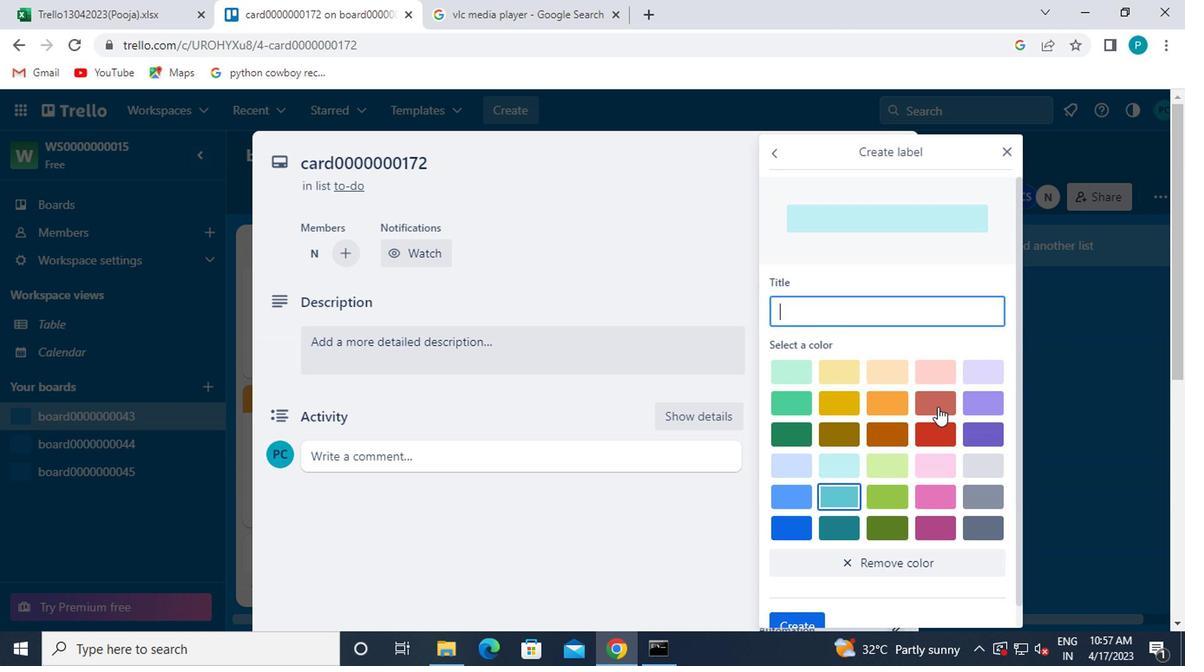 
Action: Mouse moved to (861, 306)
Screenshot: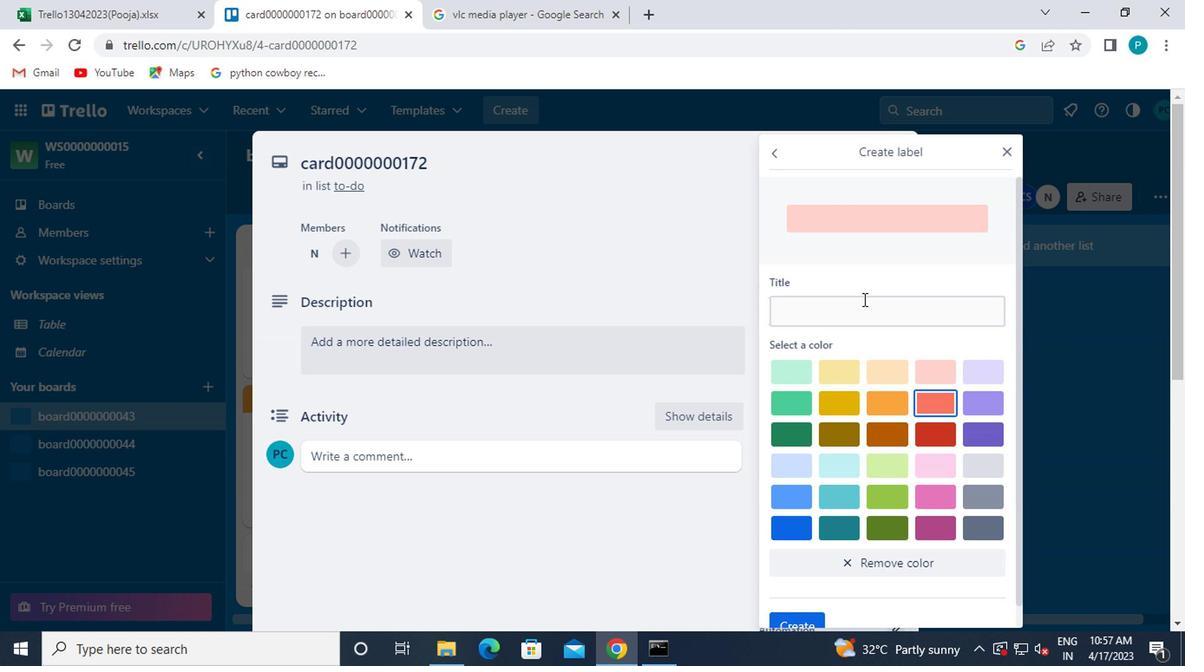 
Action: Mouse pressed left at (861, 306)
Screenshot: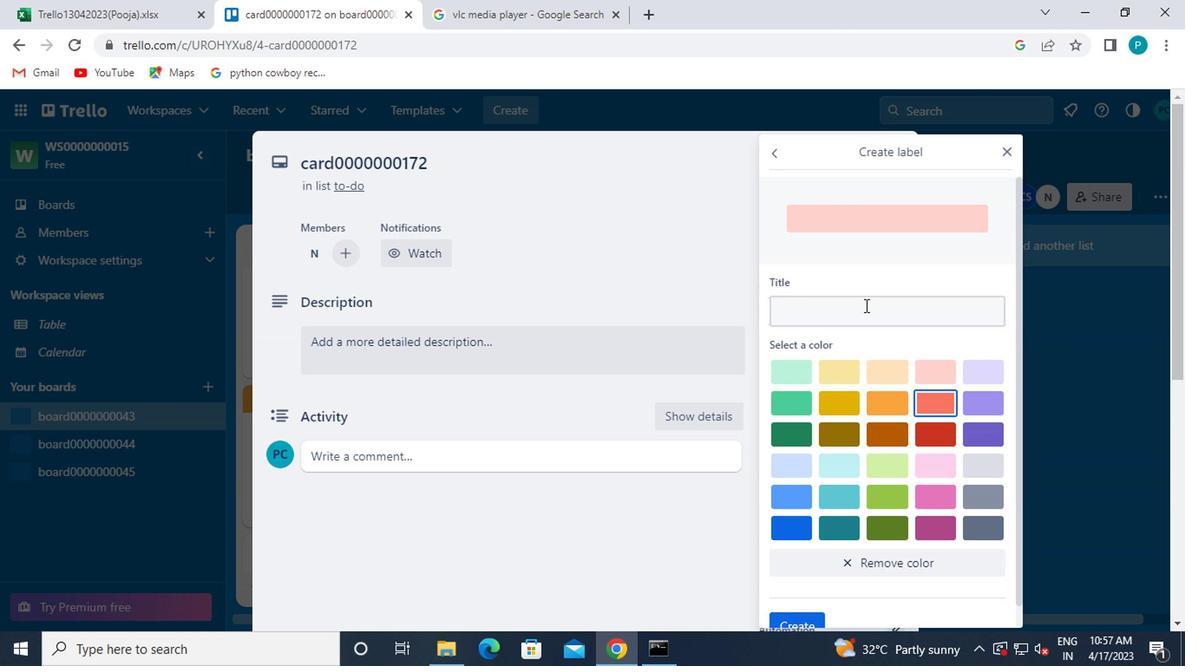 
Action: Key pressed LABEL0000000172
Screenshot: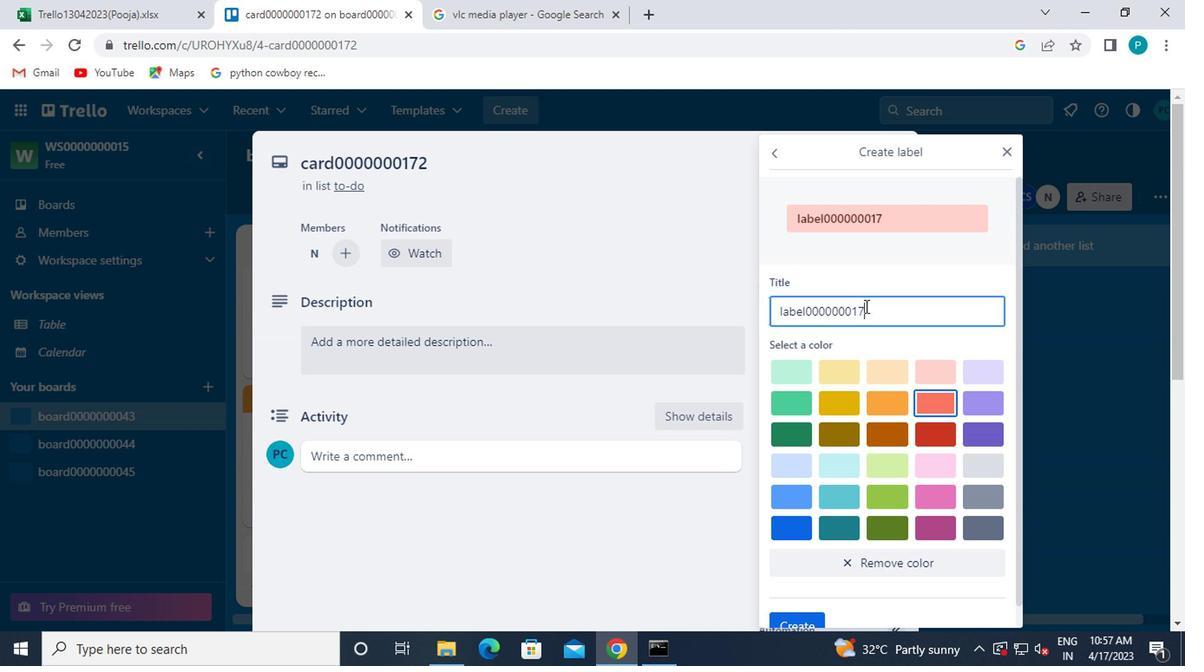 
Action: Mouse moved to (837, 349)
Screenshot: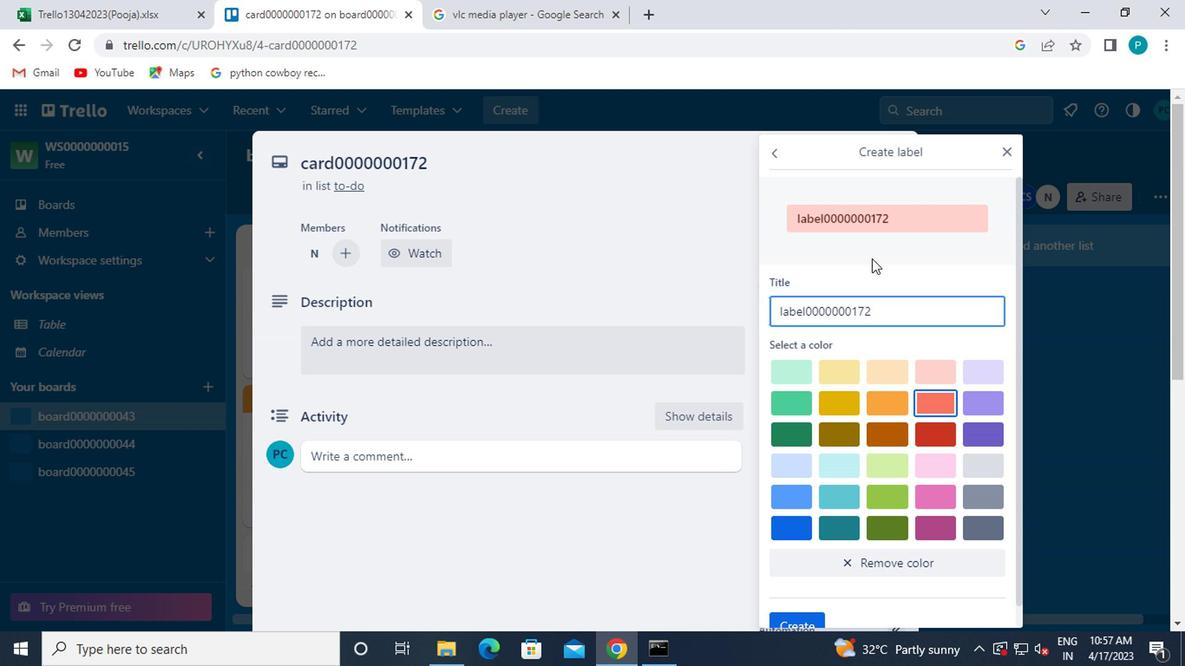 
Action: Mouse scrolled (837, 348) with delta (0, -1)
Screenshot: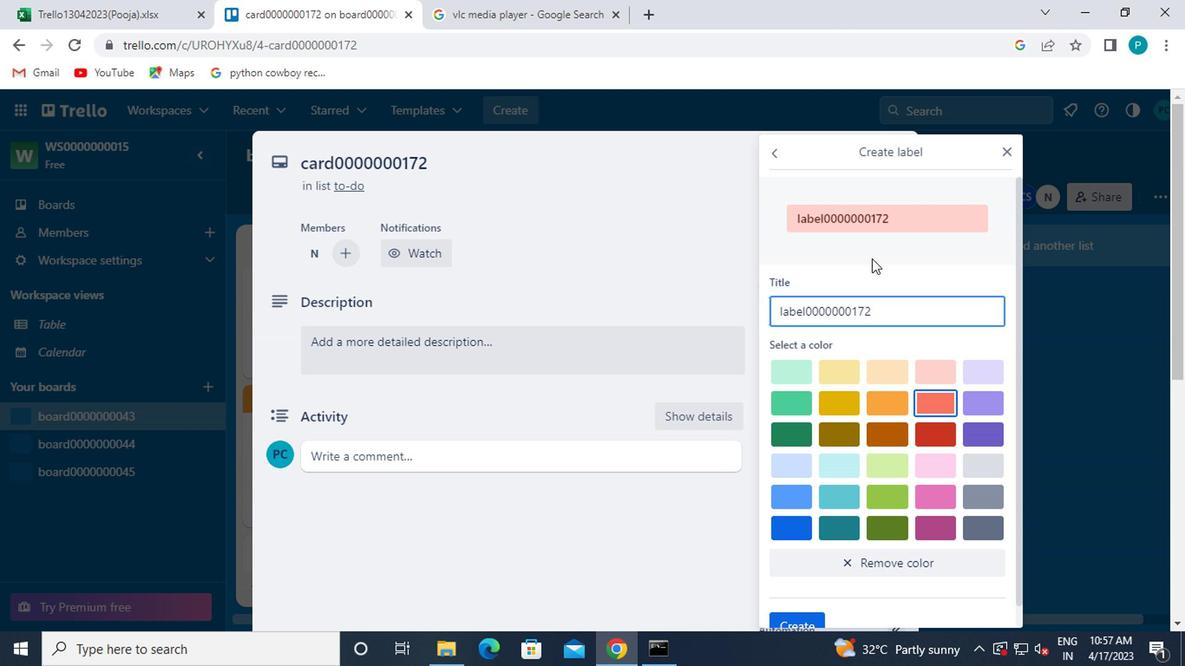
Action: Mouse moved to (833, 398)
Screenshot: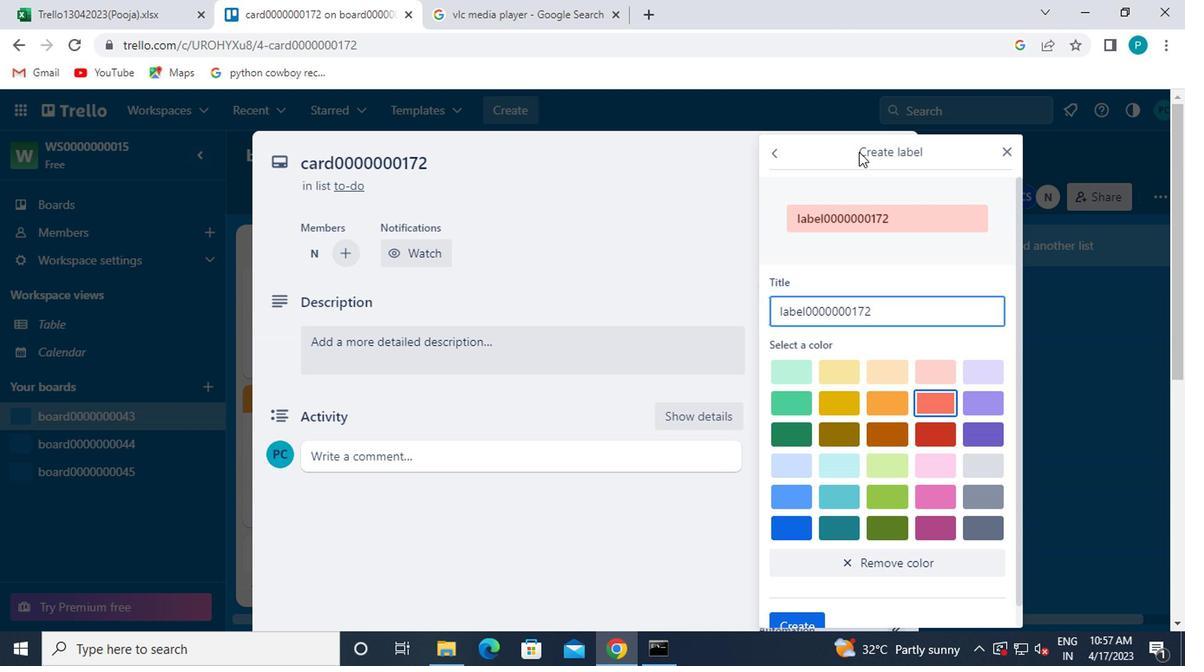 
Action: Mouse scrolled (833, 396) with delta (0, -1)
Screenshot: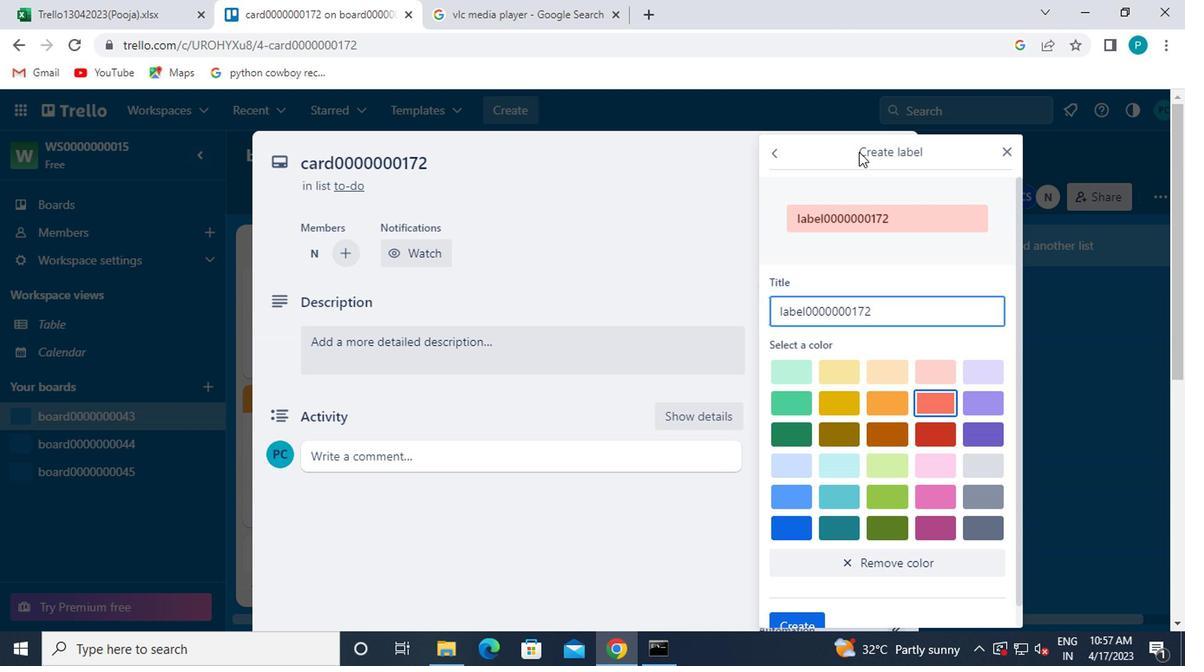 
Action: Mouse moved to (833, 409)
Screenshot: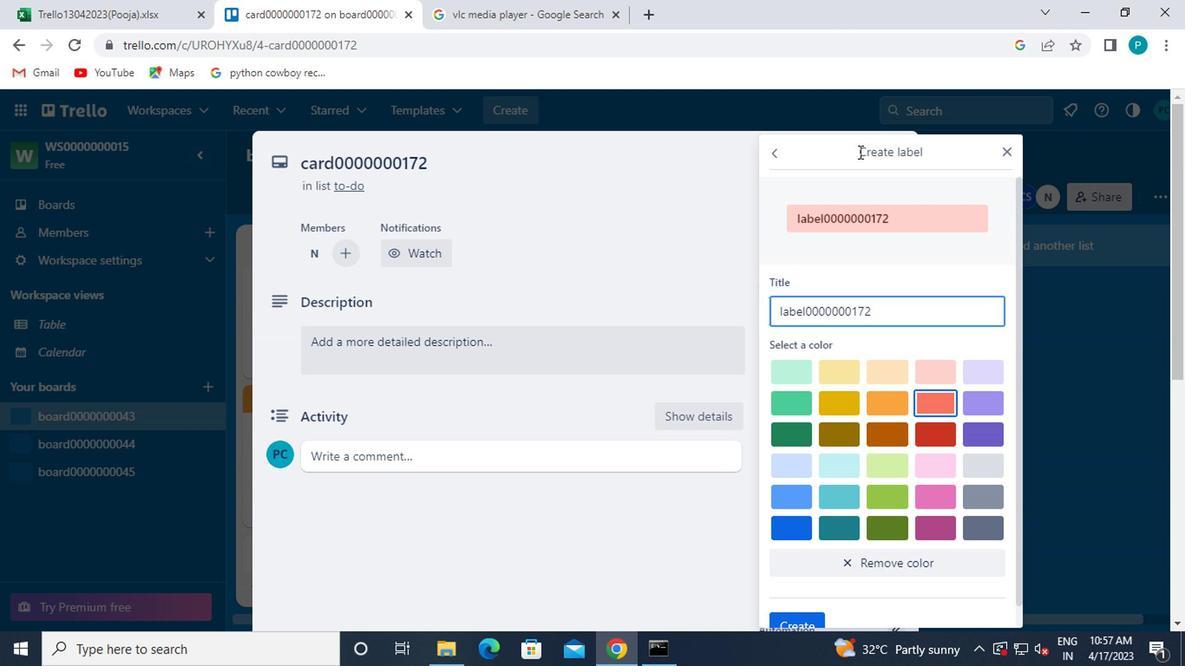 
Action: Mouse scrolled (833, 409) with delta (0, 0)
Screenshot: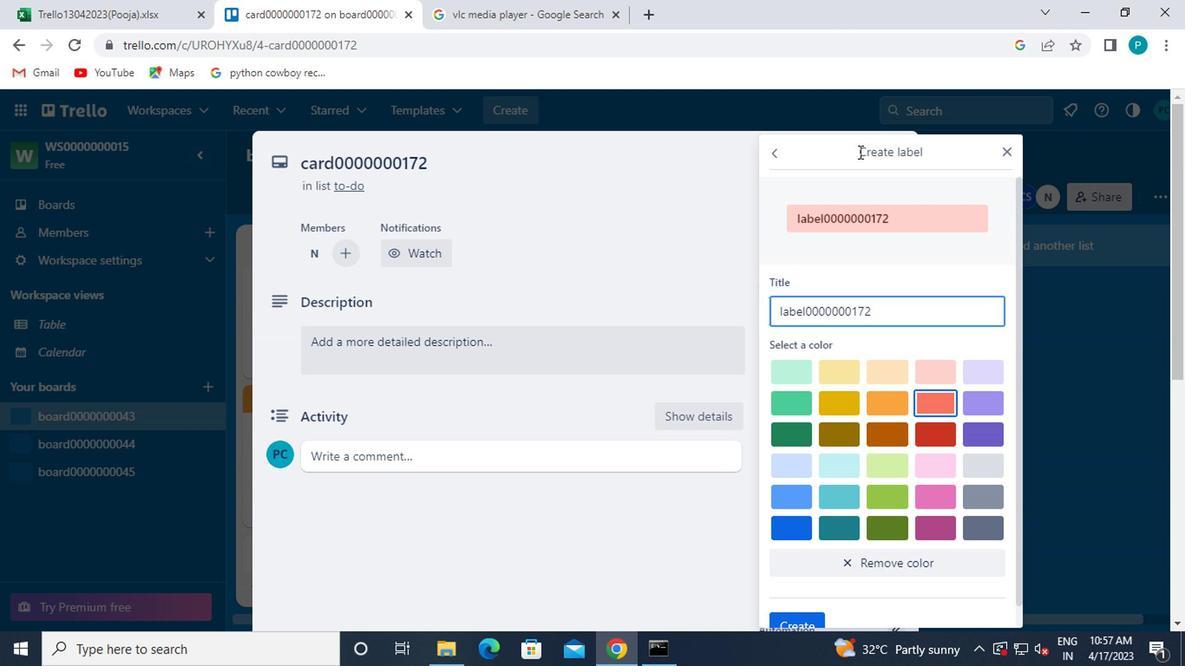
Action: Mouse moved to (833, 416)
Screenshot: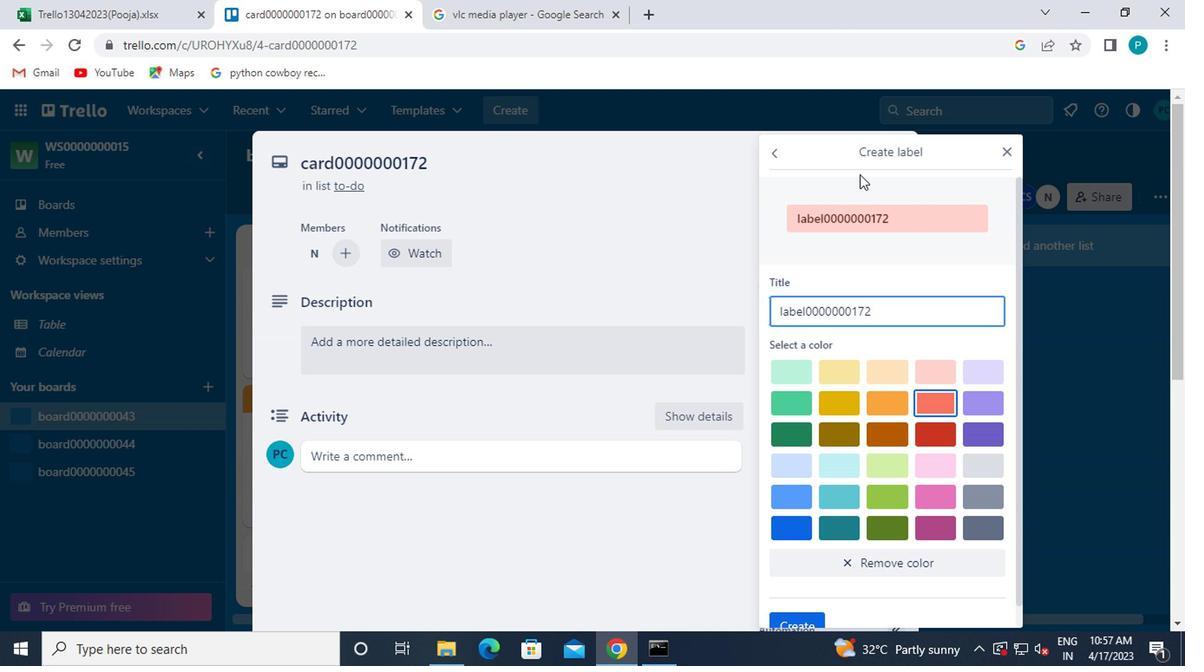 
Action: Mouse scrolled (833, 415) with delta (0, 0)
Screenshot: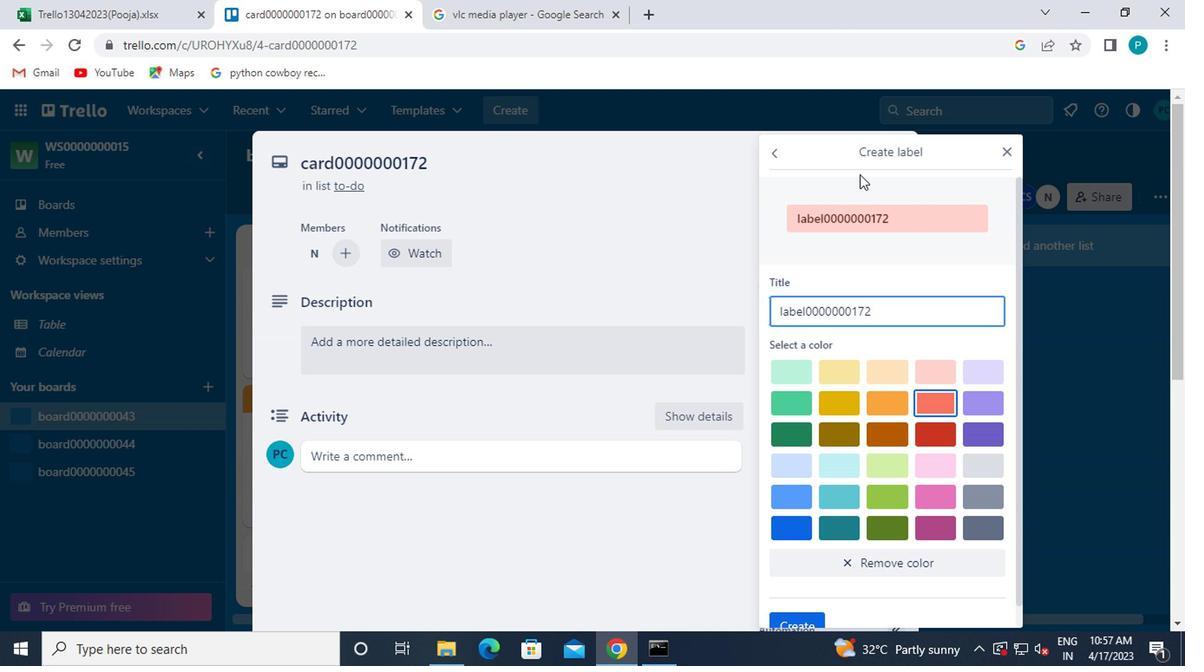 
Action: Mouse moved to (811, 608)
Screenshot: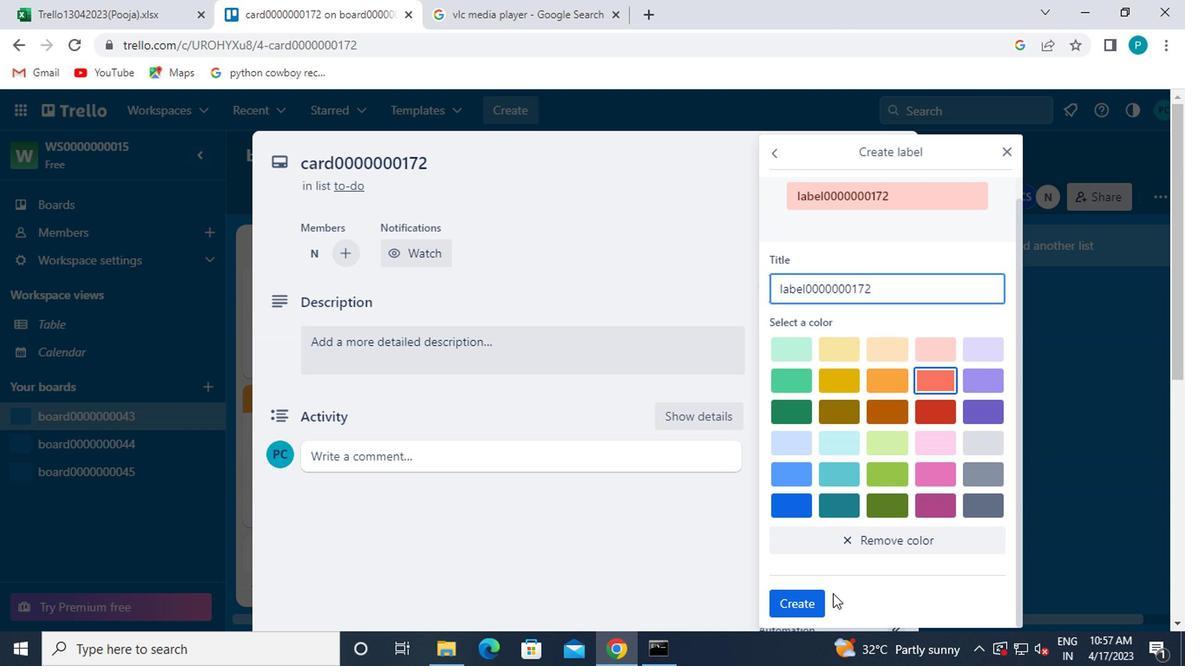 
Action: Mouse pressed left at (811, 608)
Screenshot: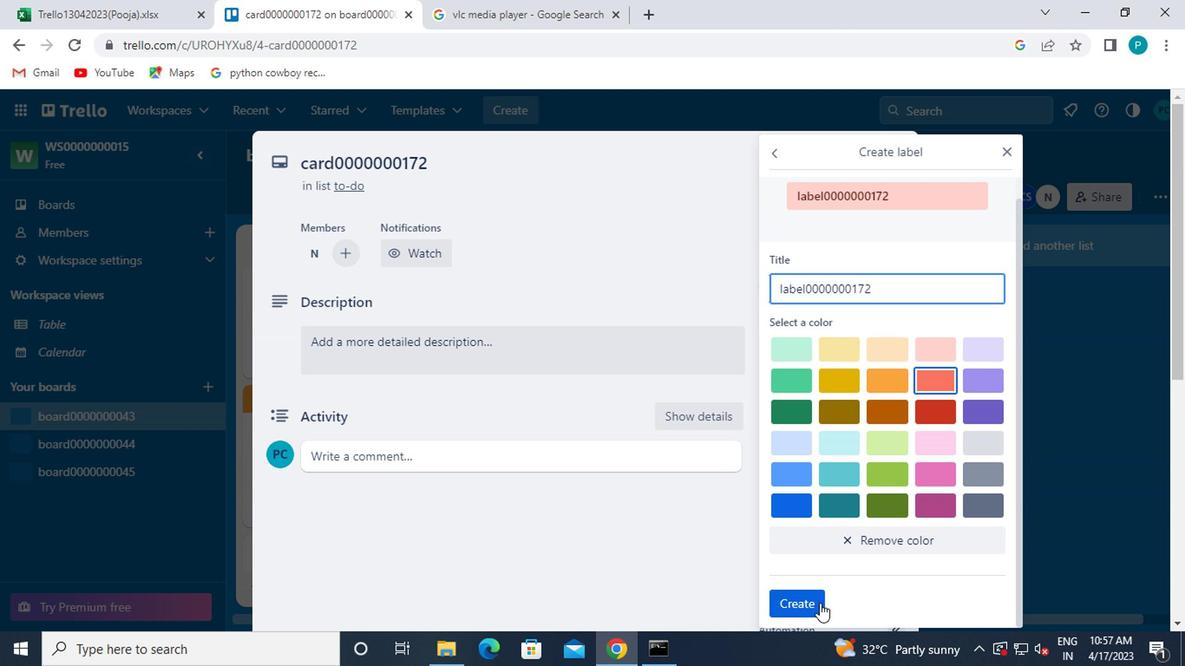 
Action: Mouse moved to (1004, 138)
Screenshot: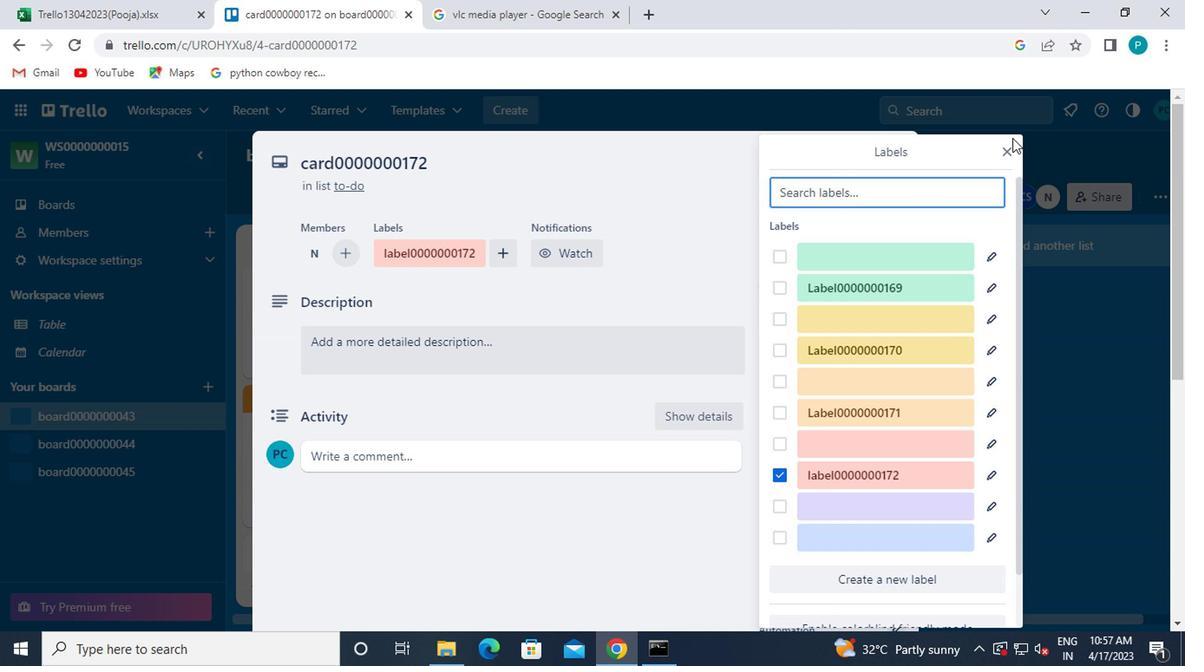 
Action: Mouse pressed left at (1004, 138)
Screenshot: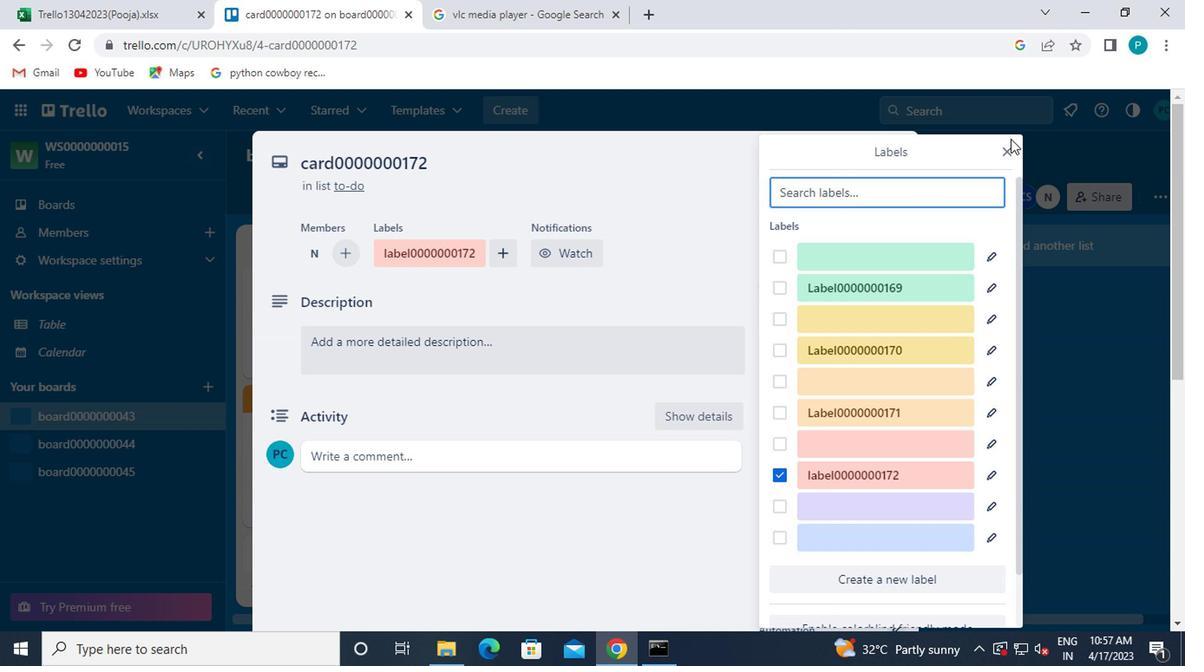 
Action: Mouse moved to (1001, 155)
Screenshot: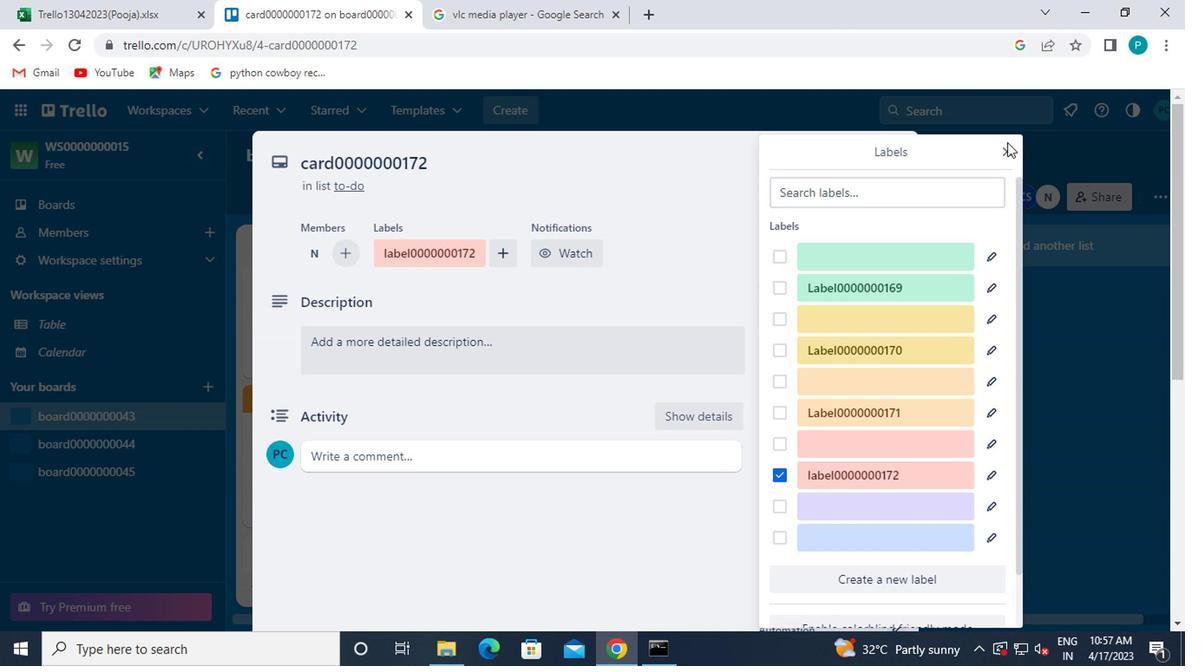 
Action: Mouse pressed left at (1001, 155)
Screenshot: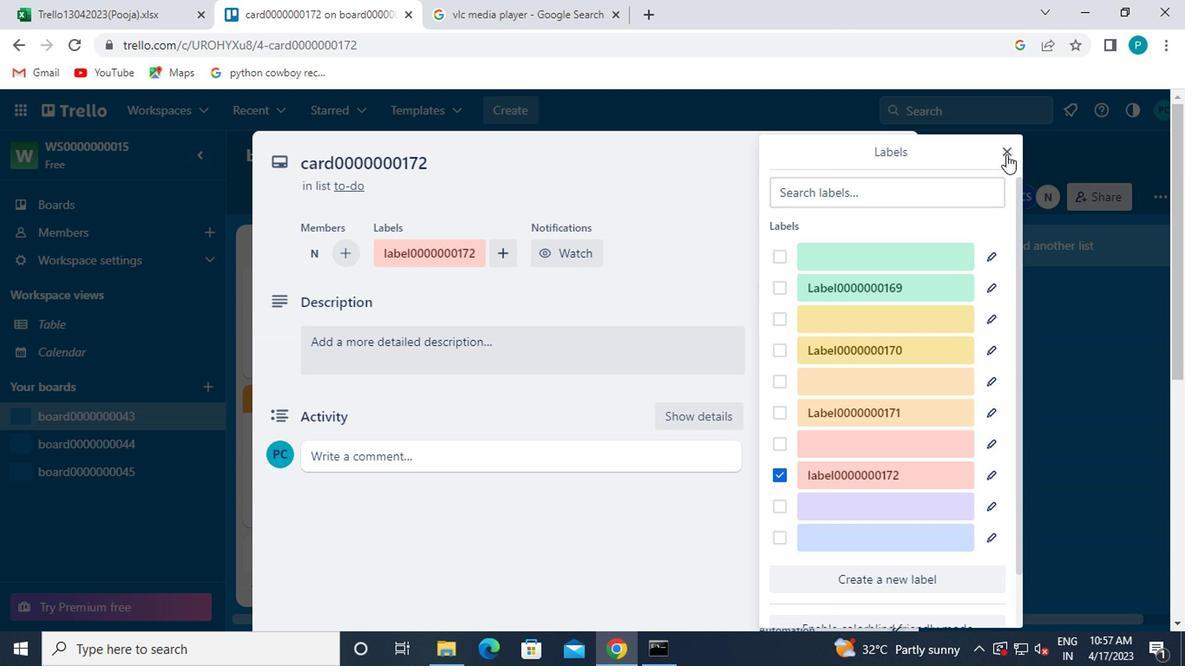 
Action: Mouse moved to (846, 390)
Screenshot: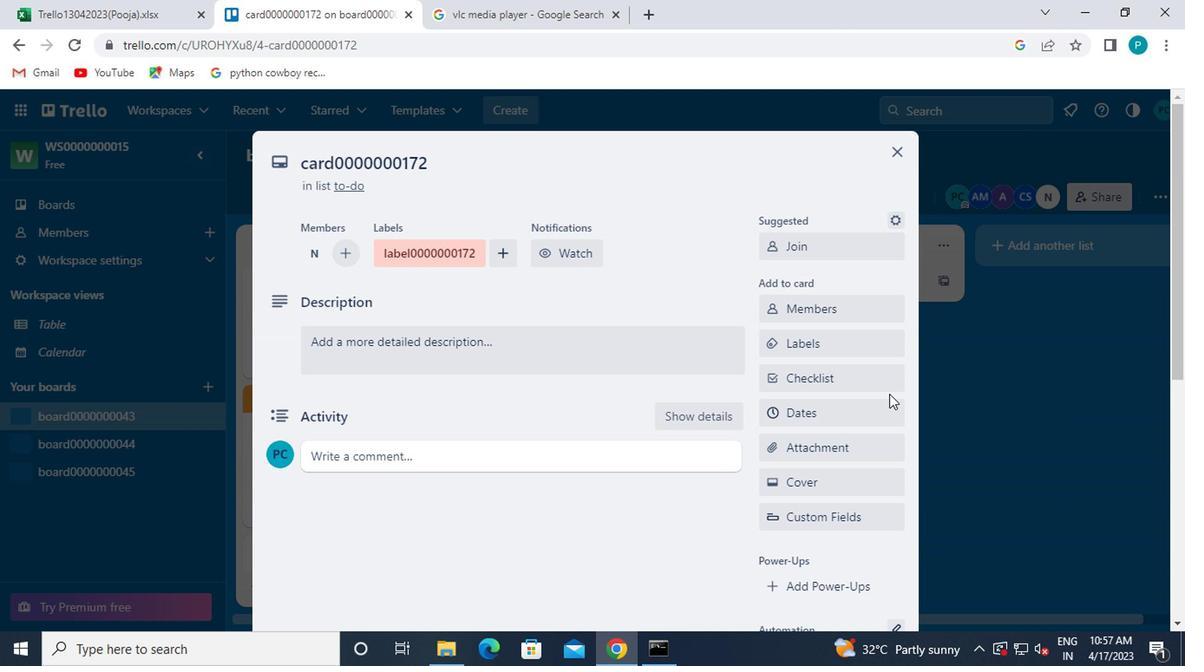 
Action: Mouse pressed left at (846, 390)
Screenshot: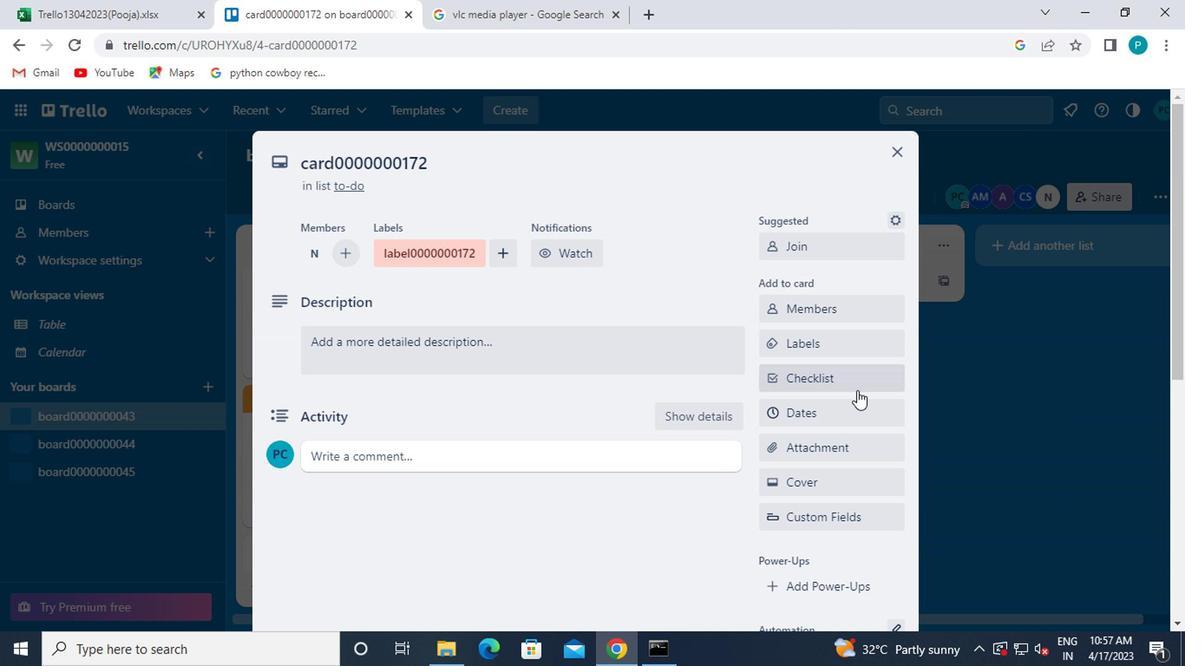
Action: Mouse moved to (888, 401)
Screenshot: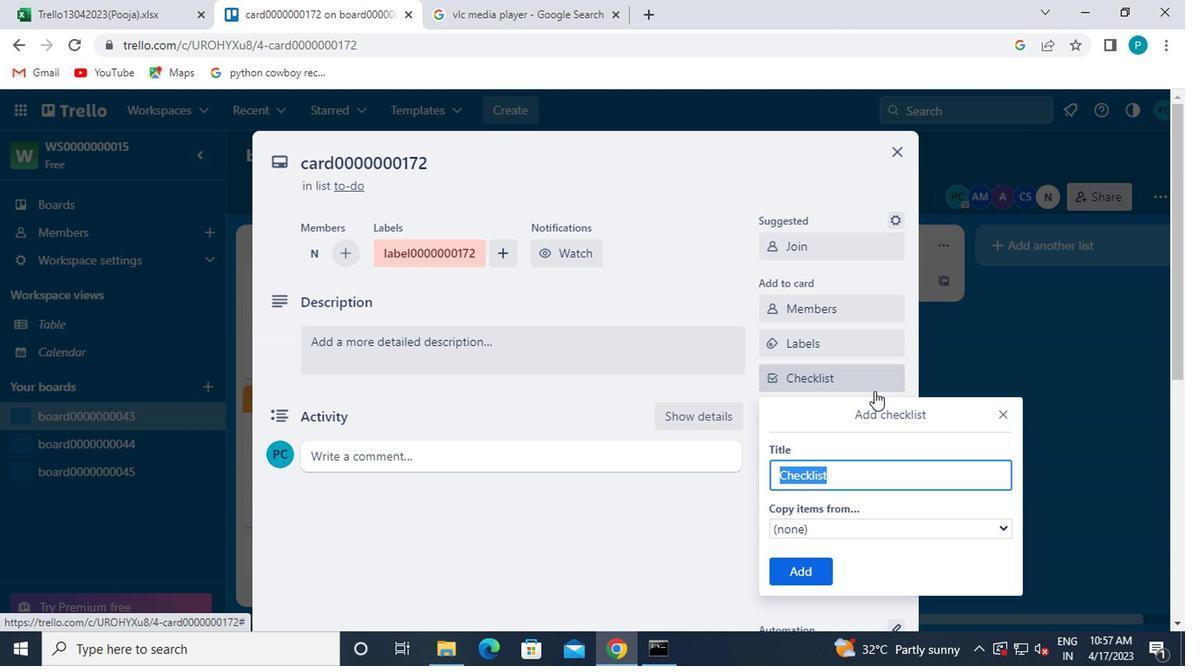 
Action: Key pressed <Key.caps_lock>CL0000000172
Screenshot: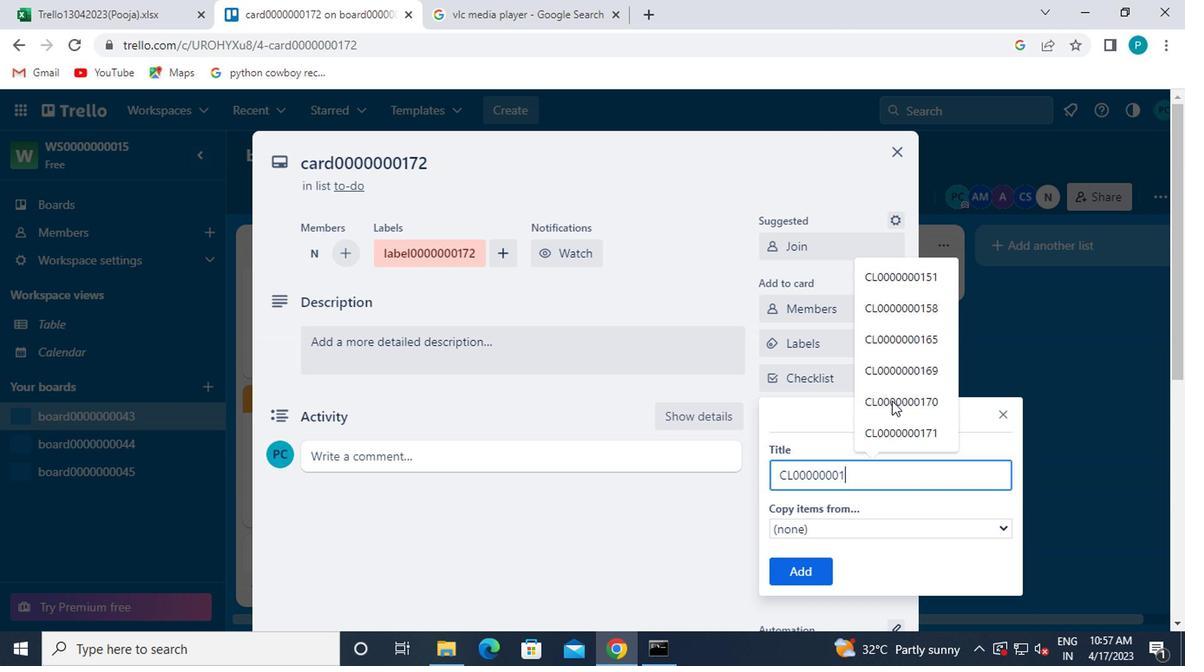 
Action: Mouse moved to (798, 566)
Screenshot: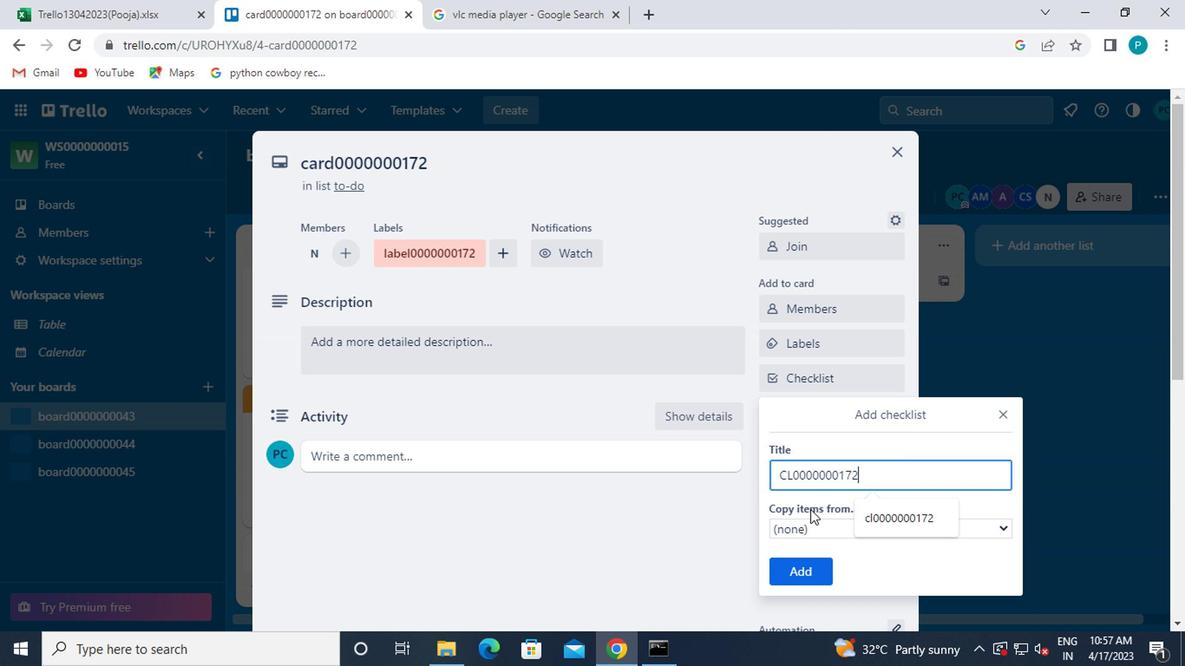 
Action: Mouse pressed left at (798, 566)
Screenshot: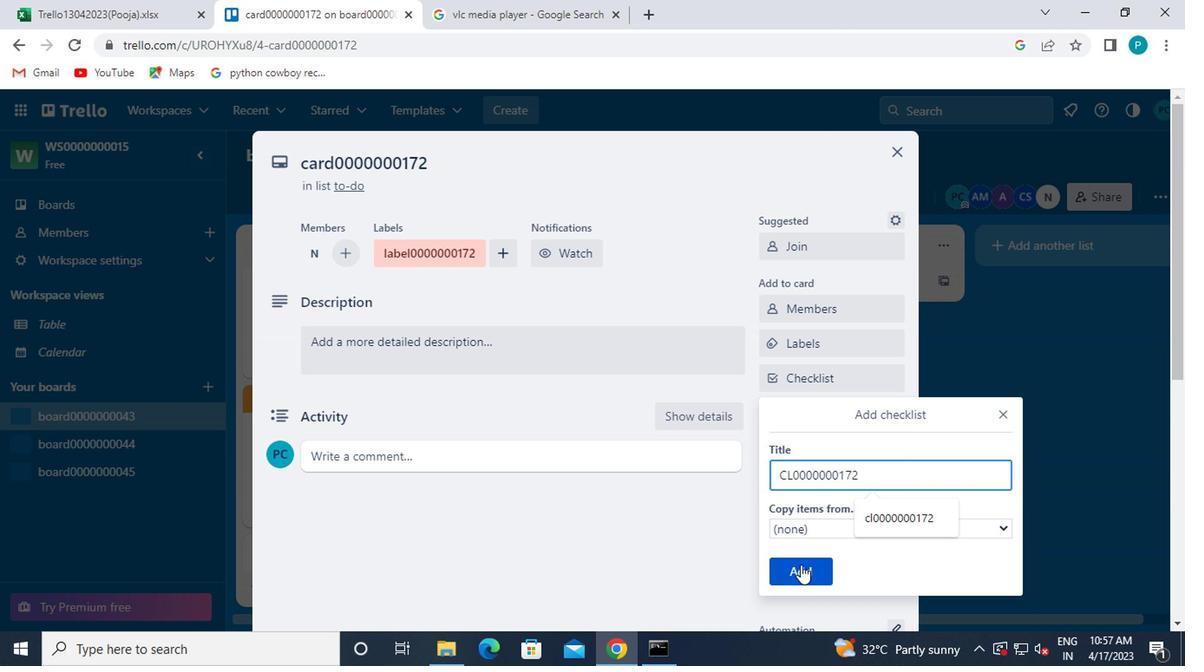 
Action: Mouse moved to (779, 414)
Screenshot: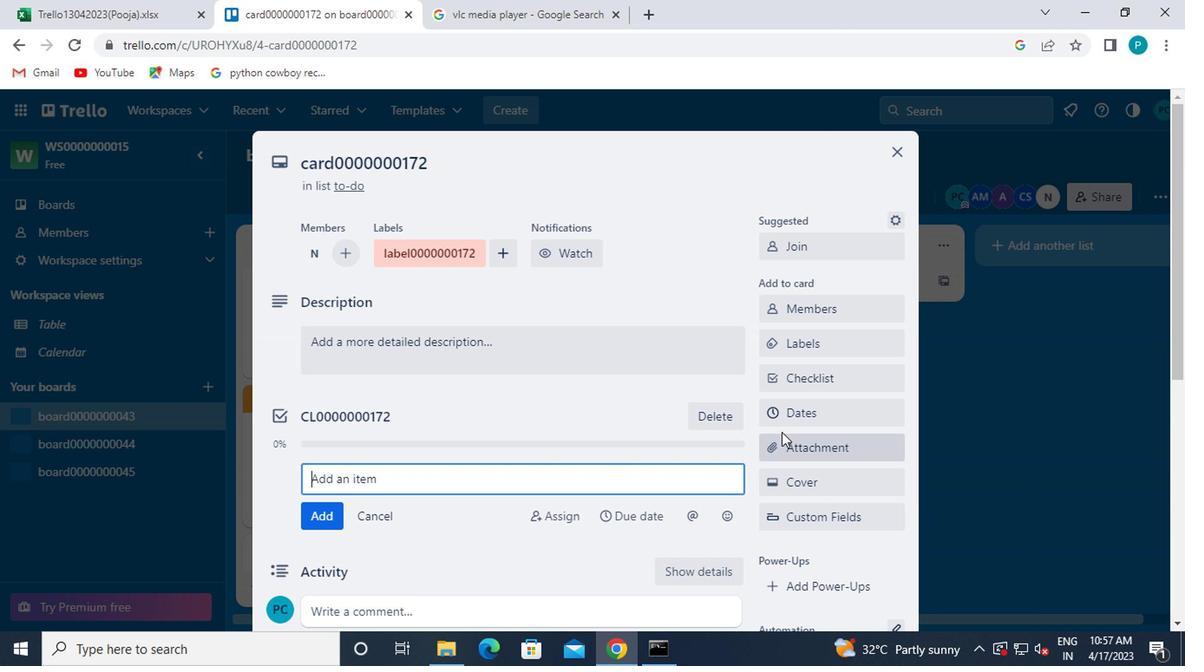 
Action: Mouse pressed left at (779, 414)
Screenshot: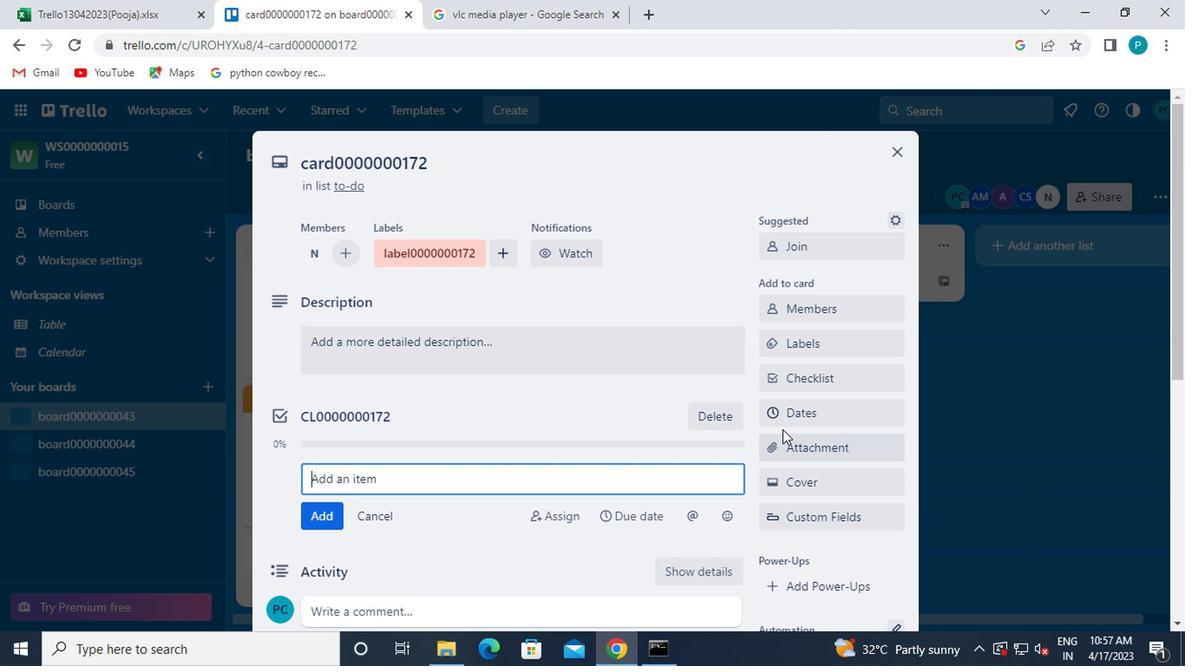 
Action: Mouse moved to (776, 469)
Screenshot: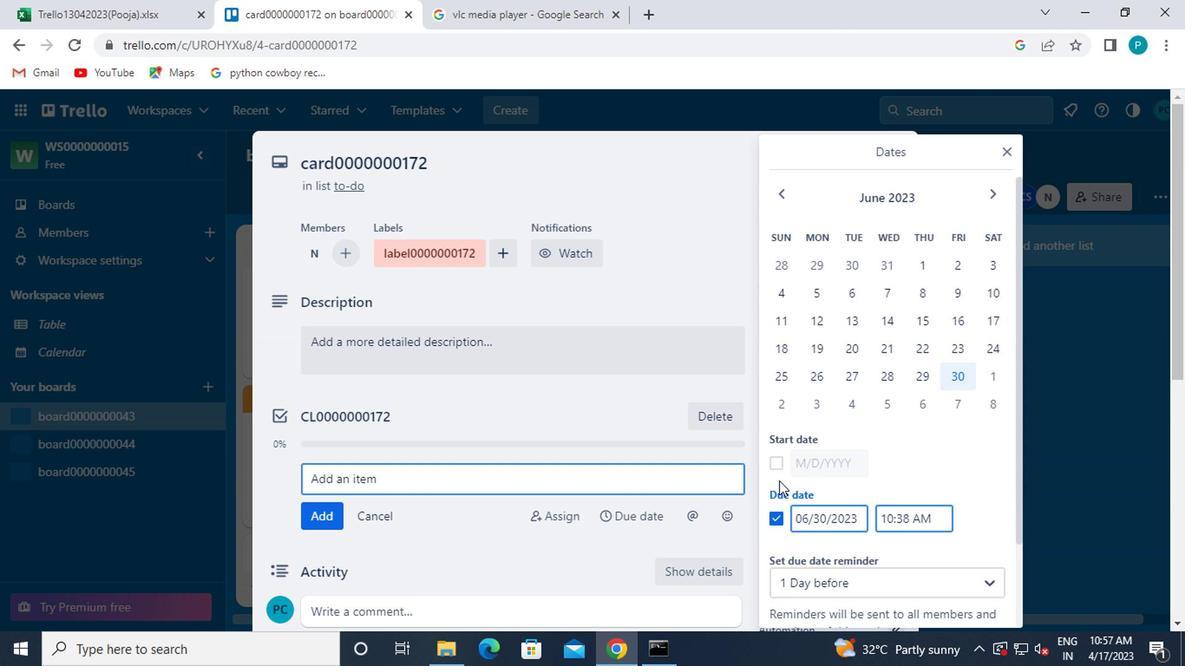 
Action: Mouse pressed left at (776, 469)
Screenshot: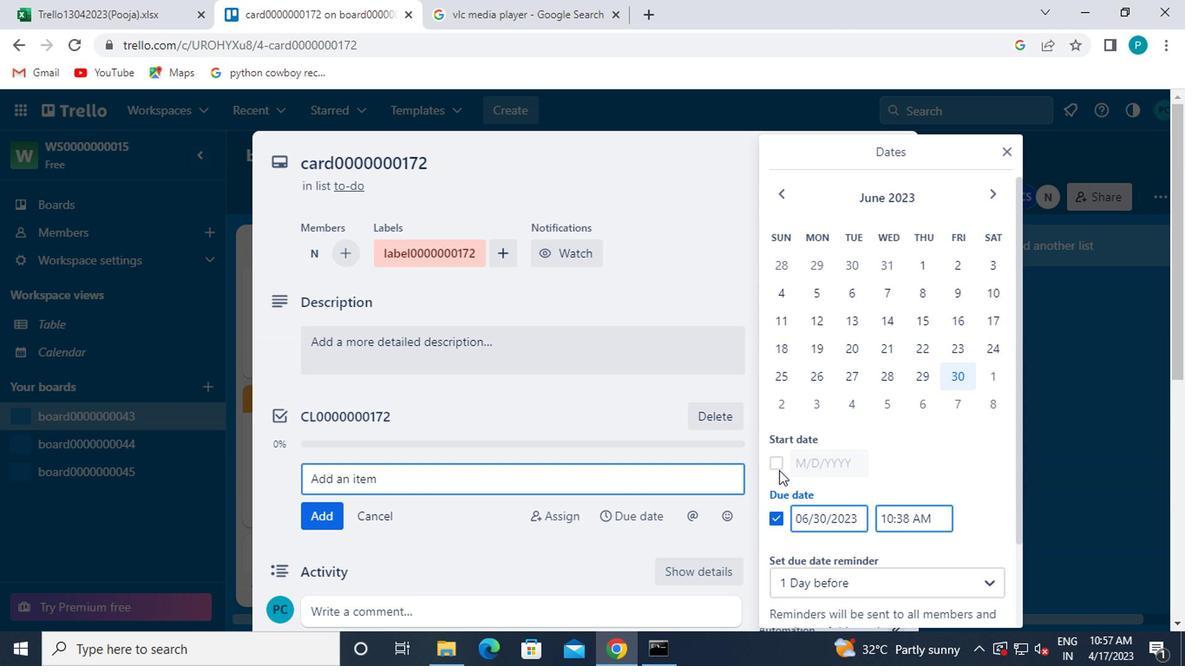 
Action: Mouse moved to (986, 186)
Screenshot: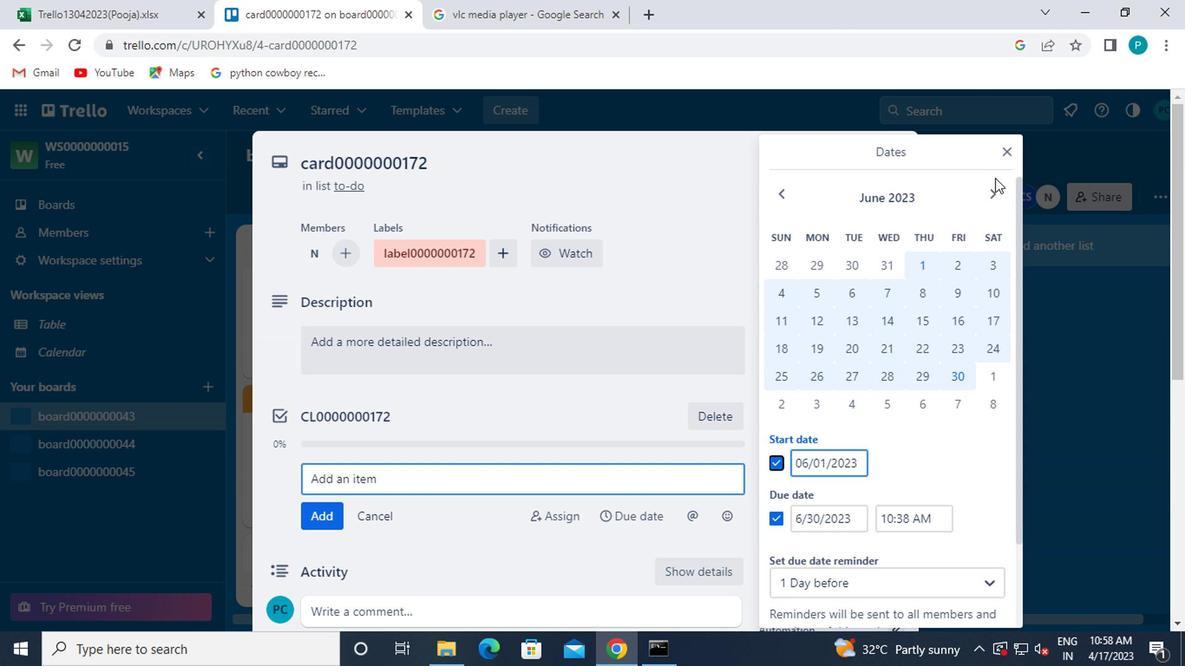 
Action: Mouse pressed left at (986, 186)
Screenshot: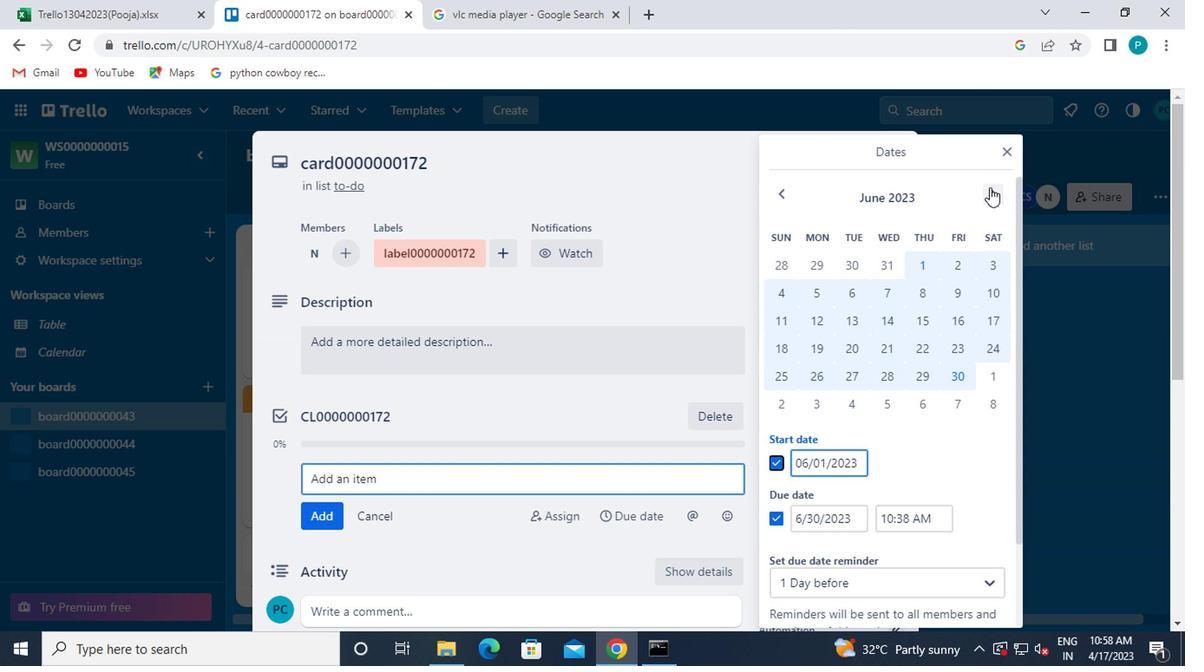 
Action: Mouse moved to (976, 276)
Screenshot: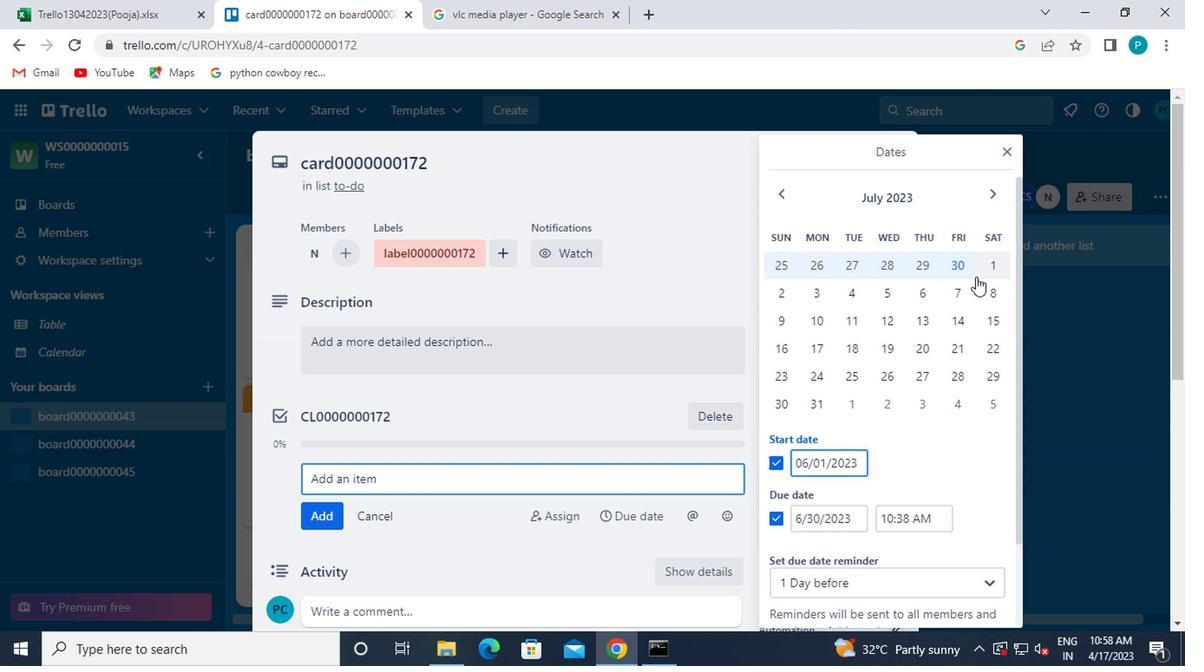 
Action: Mouse pressed left at (976, 276)
Screenshot: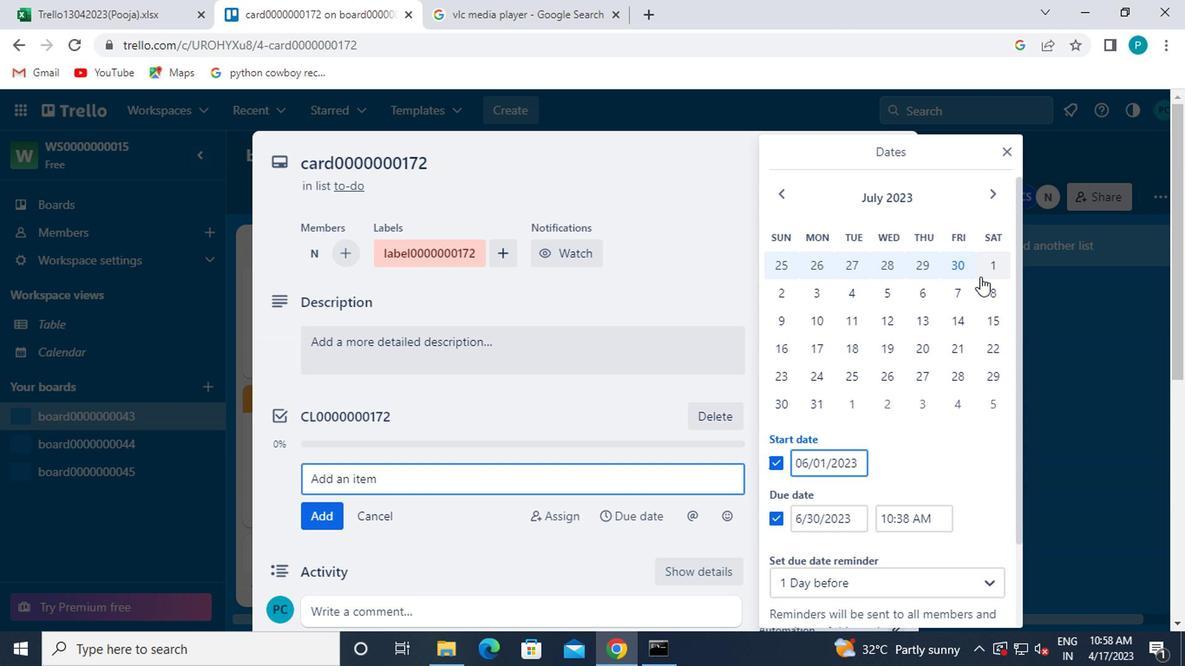 
Action: Mouse moved to (813, 404)
Screenshot: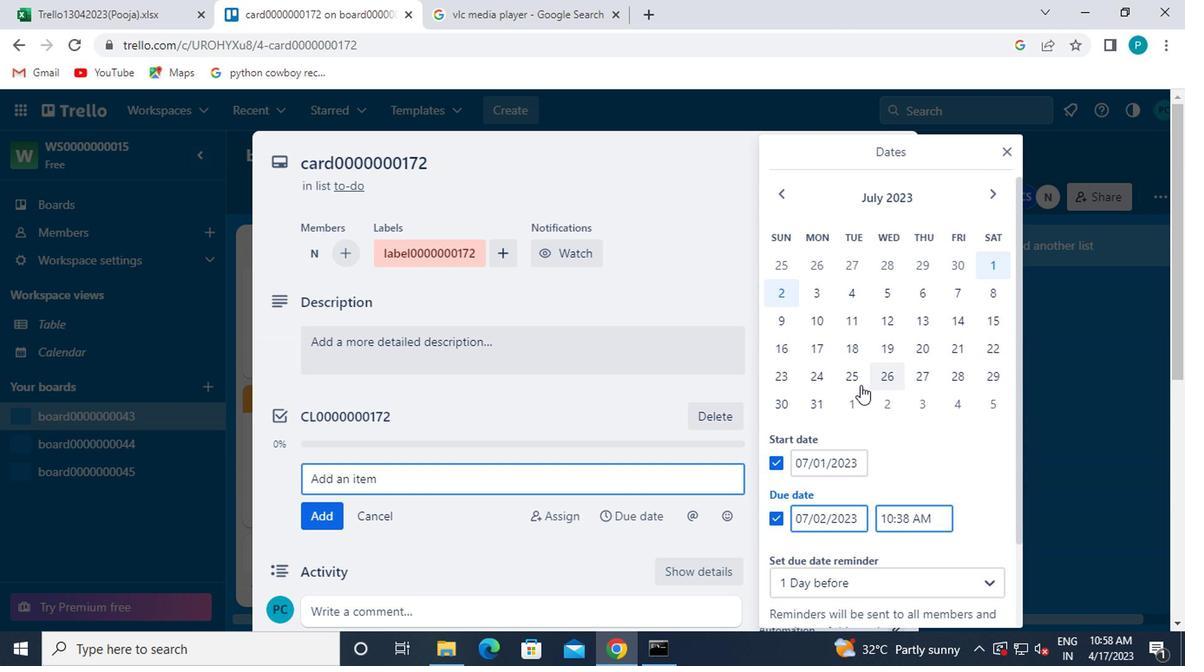 
Action: Mouse pressed left at (813, 404)
Screenshot: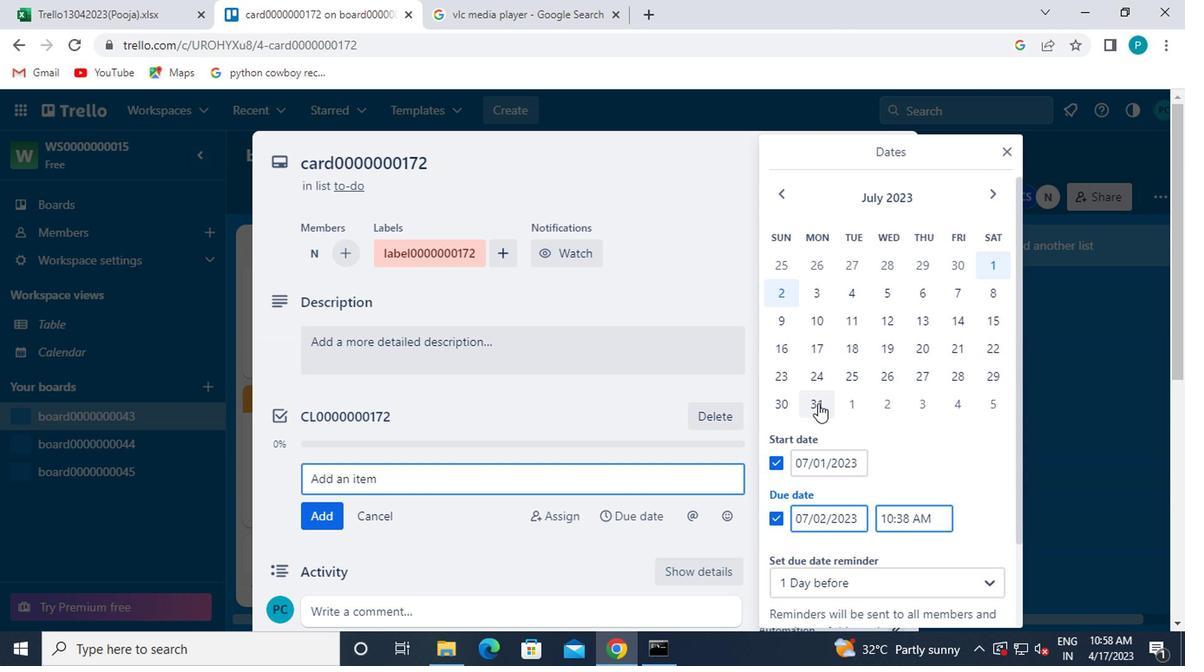 
Action: Mouse moved to (813, 411)
Screenshot: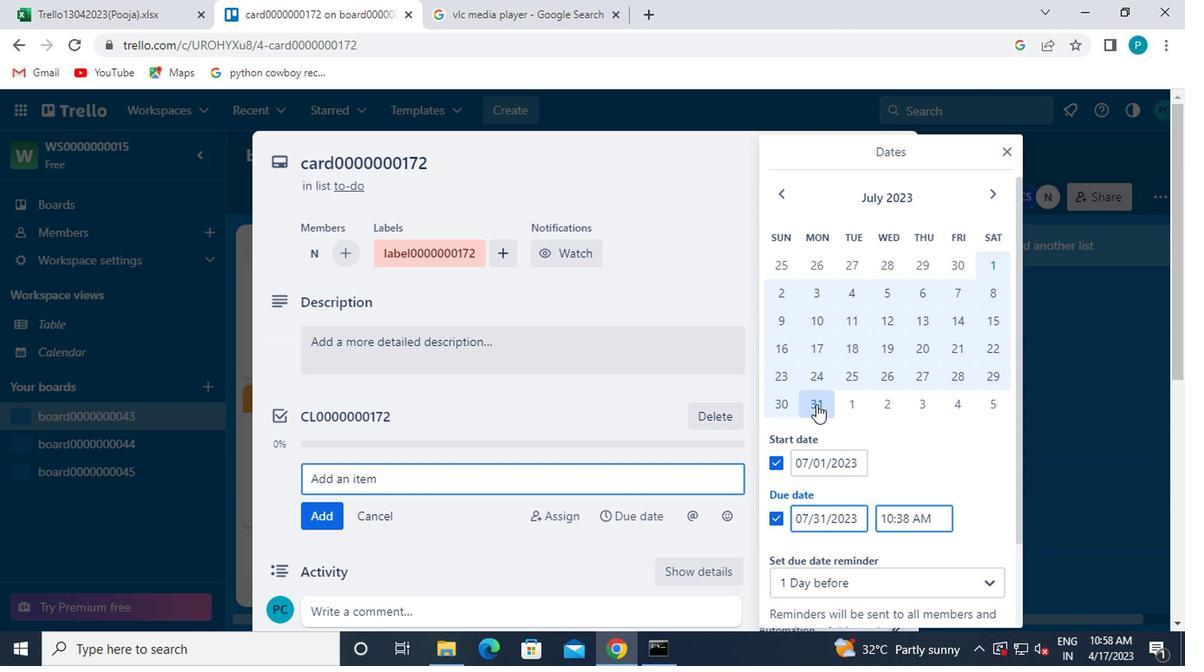
Action: Mouse scrolled (813, 409) with delta (0, -1)
Screenshot: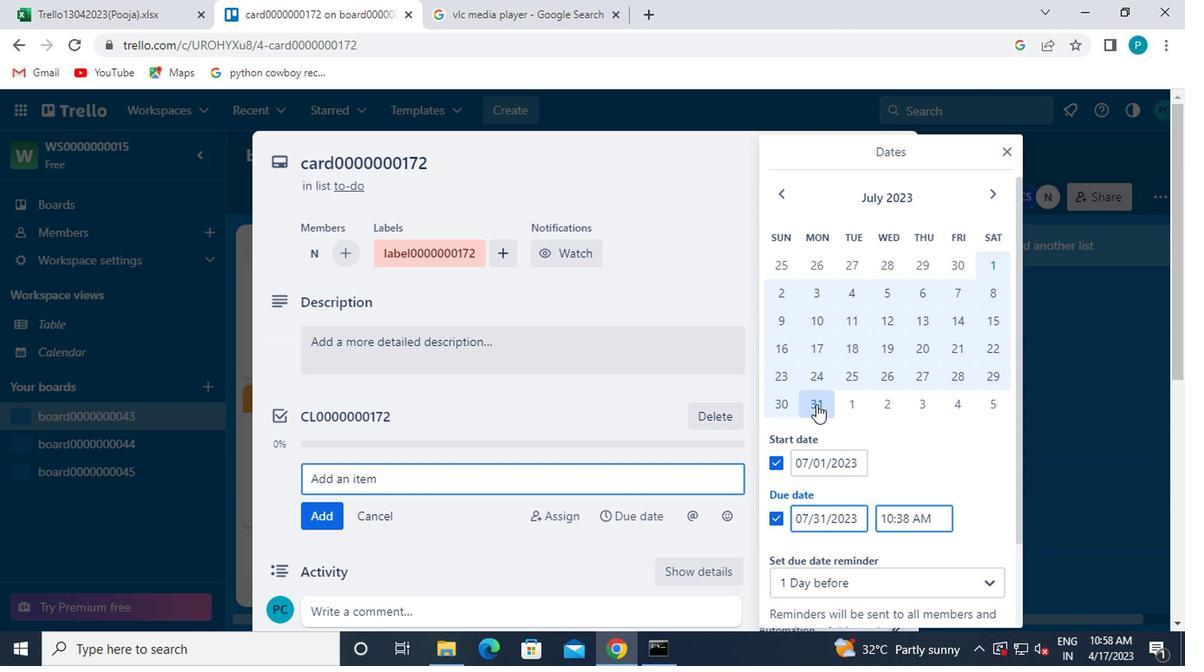 
Action: Mouse moved to (813, 412)
Screenshot: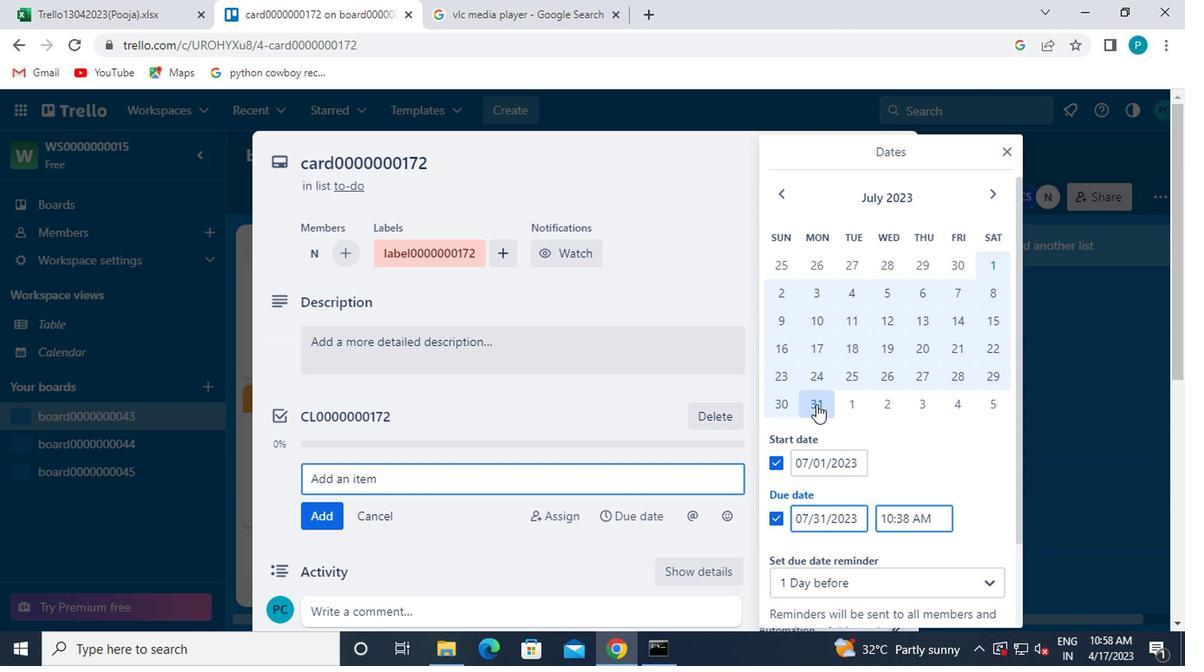 
Action: Mouse scrolled (813, 411) with delta (0, -1)
Screenshot: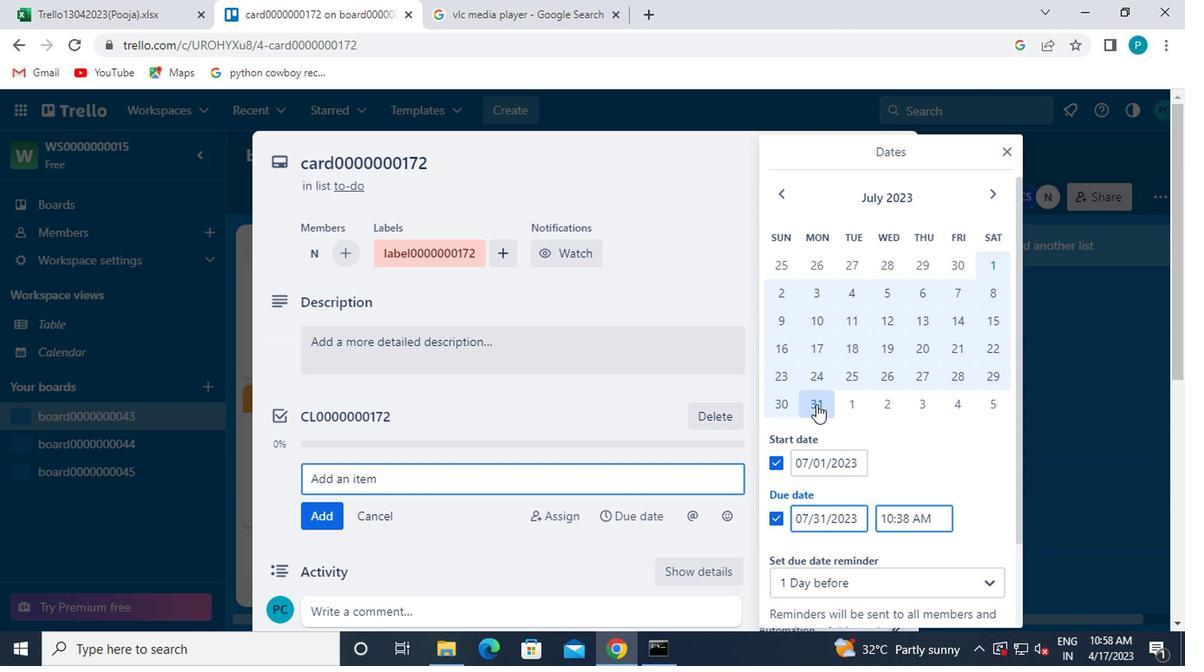 
Action: Mouse moved to (813, 413)
Screenshot: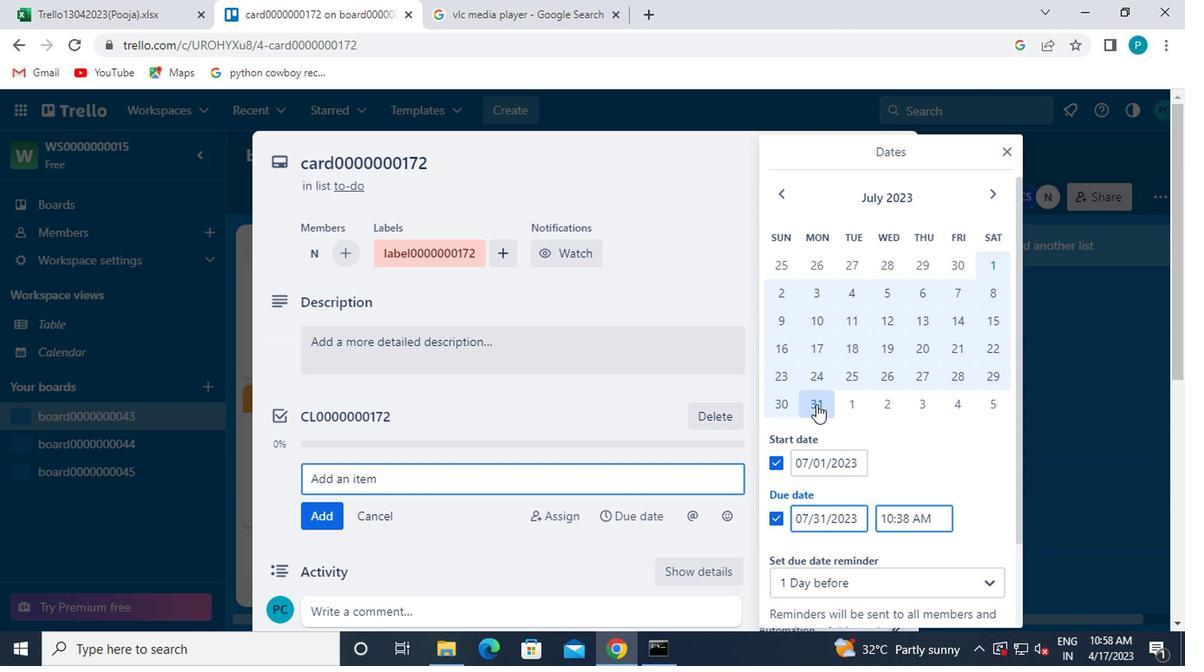
Action: Mouse scrolled (813, 412) with delta (0, 0)
Screenshot: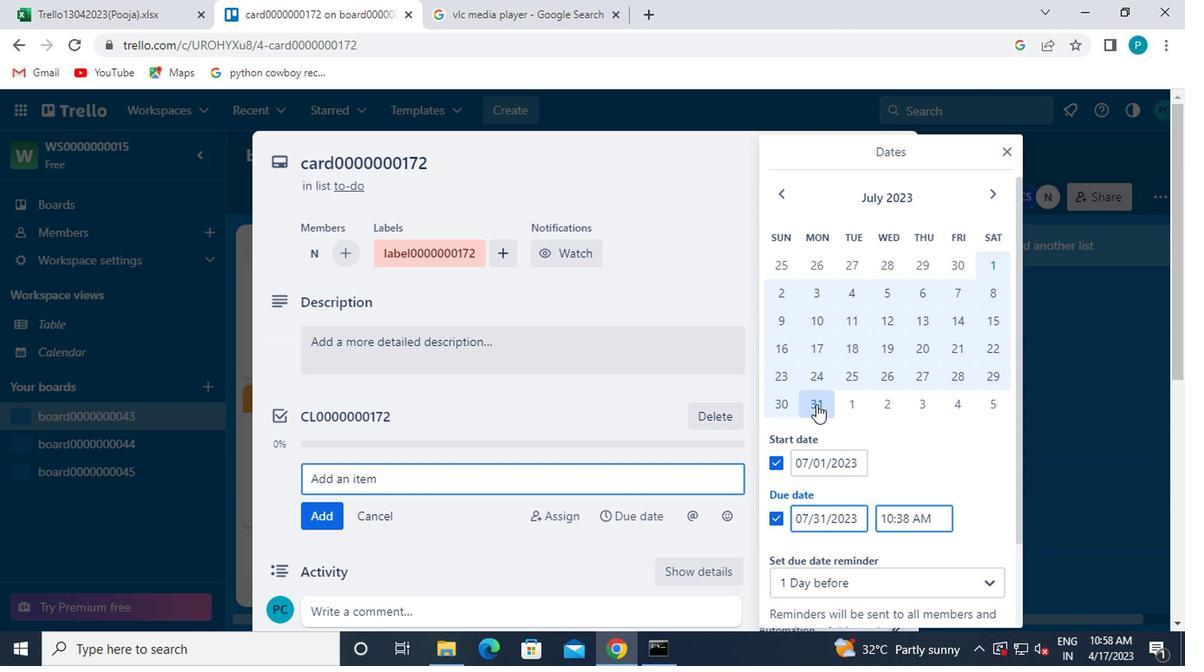 
Action: Mouse moved to (813, 416)
Screenshot: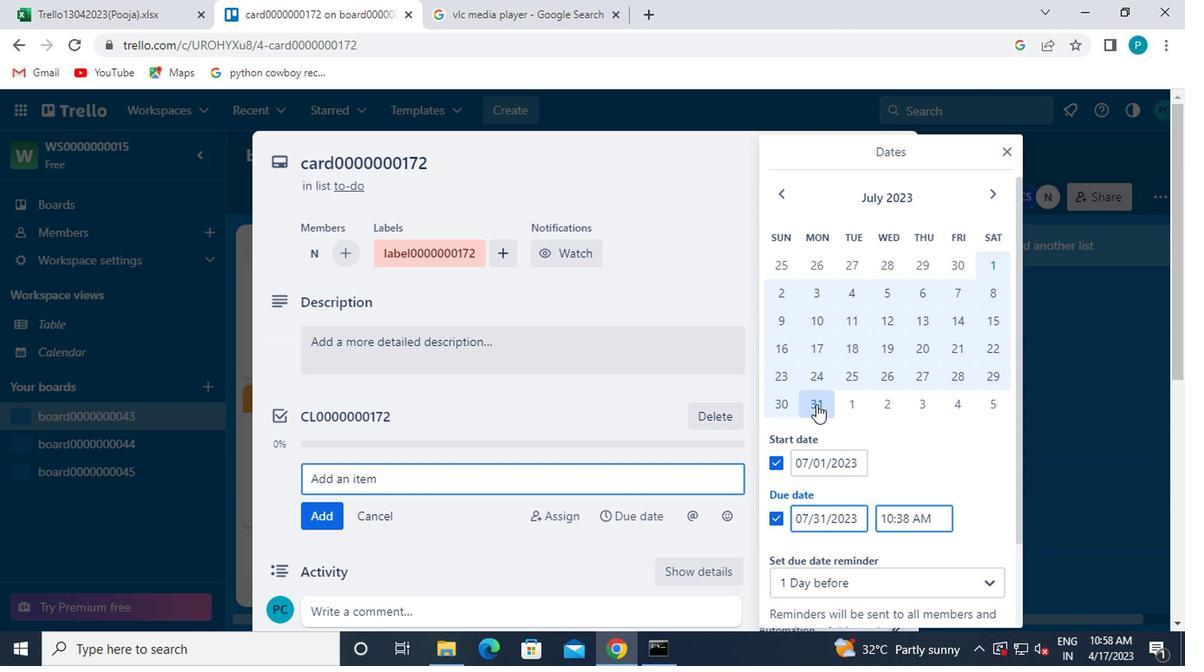 
Action: Mouse scrolled (813, 415) with delta (0, 0)
Screenshot: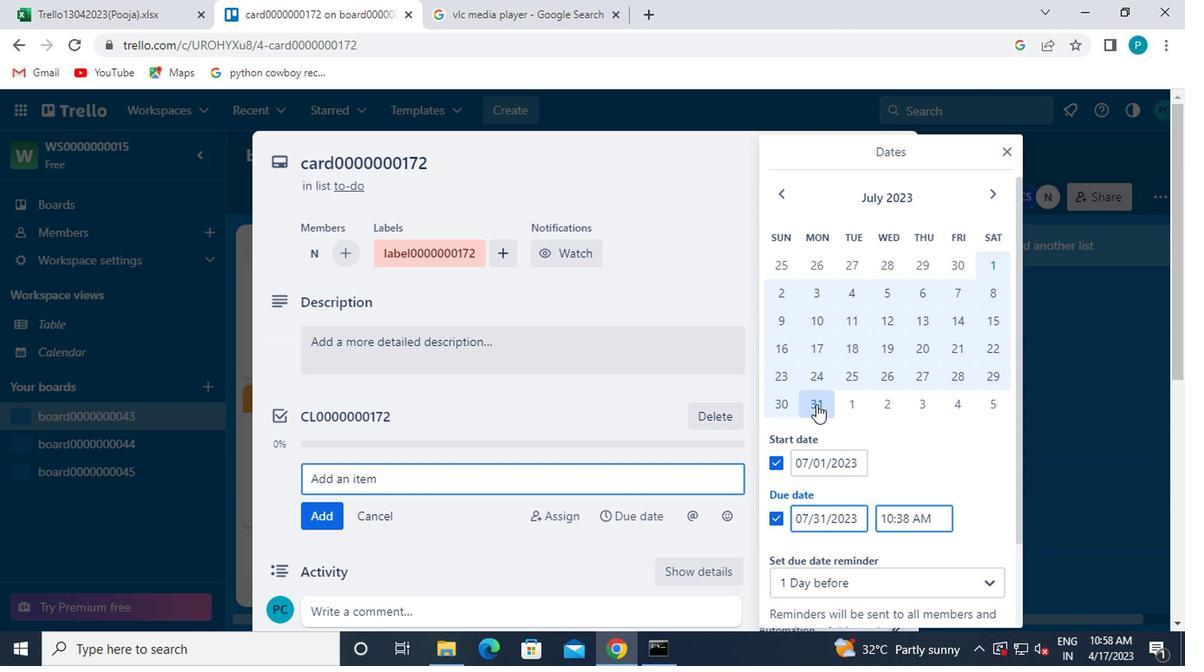 
Action: Mouse moved to (799, 551)
Screenshot: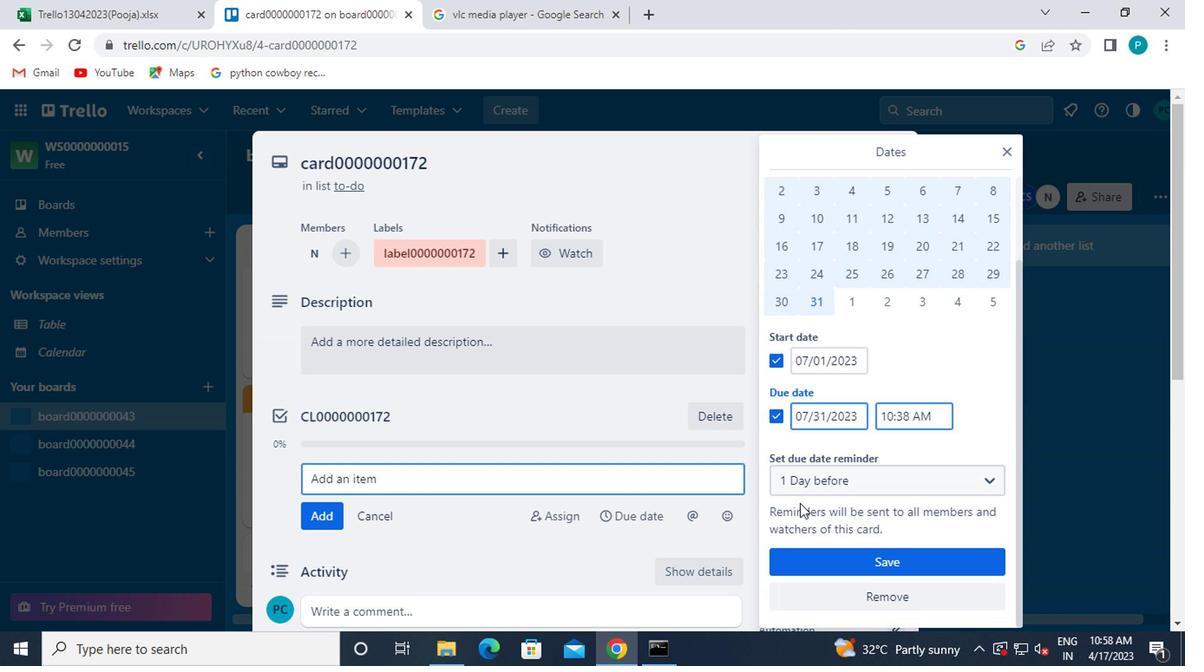 
Action: Mouse pressed left at (799, 551)
Screenshot: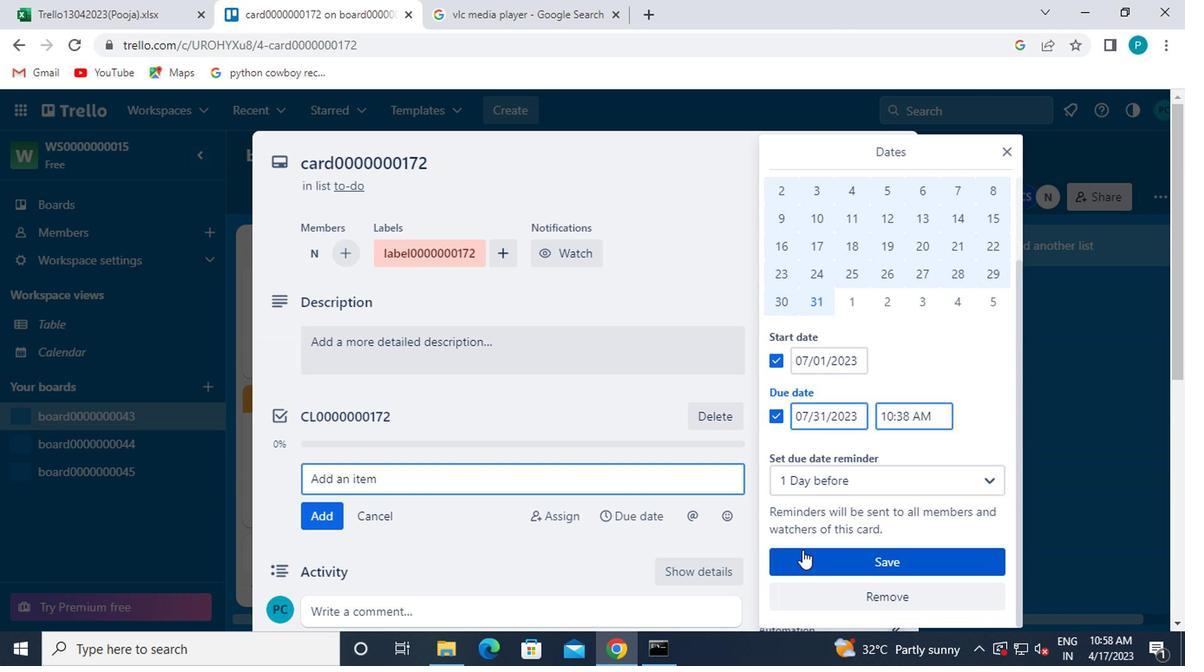 
